 Task: In the Contact  'MarryJohnson21@abc7ny.com', schedule and save the meeting with title: 'Product Demo and Service Presentation', Select date: '21 August, 2023', select start time: 10:30:AM. Add location in person New York with meeting description: Kindly join this meeting to understand Product Demo and Service Presentation.. Logged in from softage.1@softage.net
Action: Mouse moved to (96, 63)
Screenshot: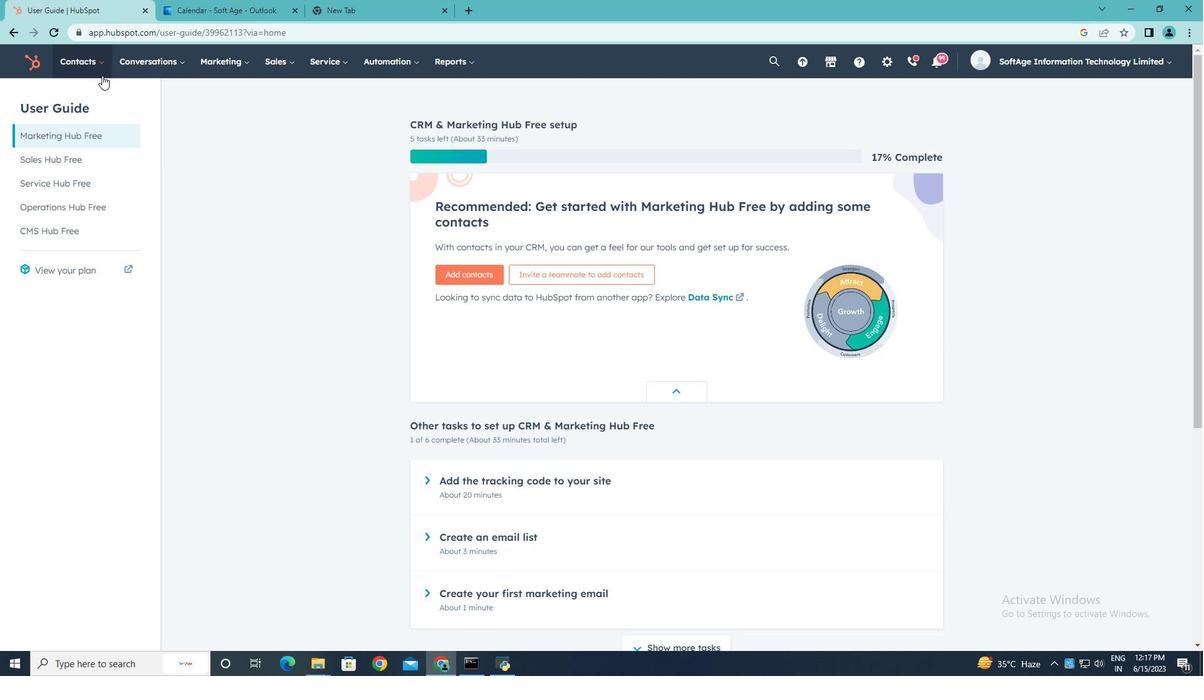 
Action: Mouse pressed left at (96, 63)
Screenshot: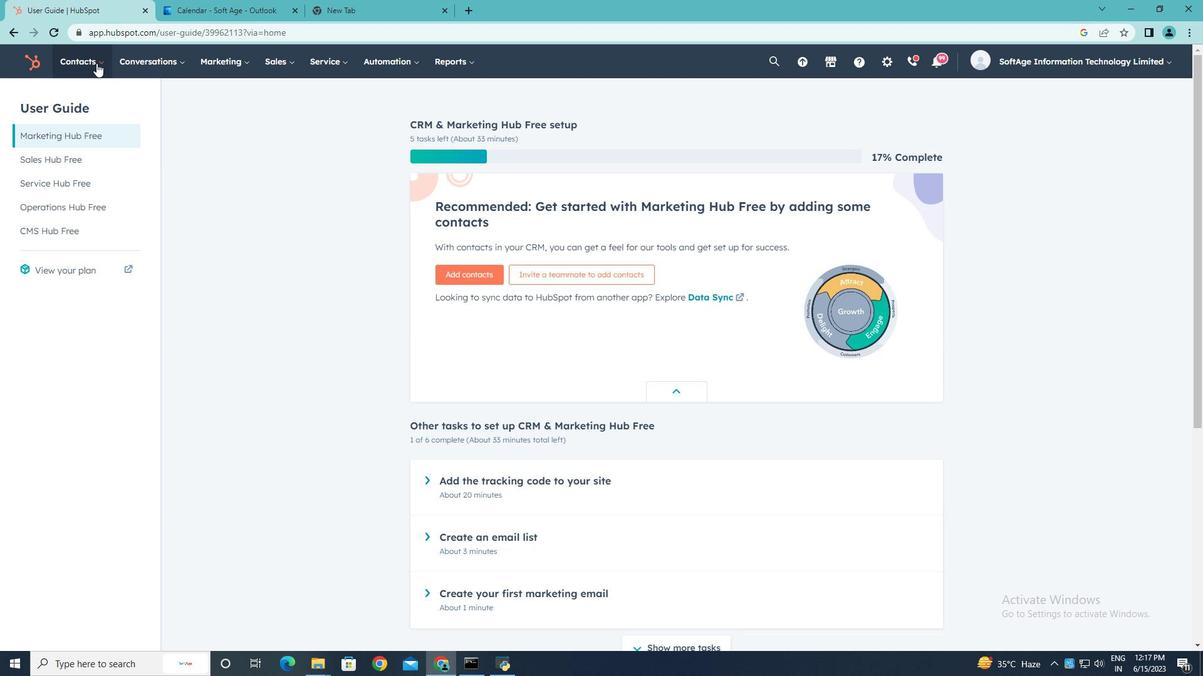 
Action: Mouse moved to (89, 91)
Screenshot: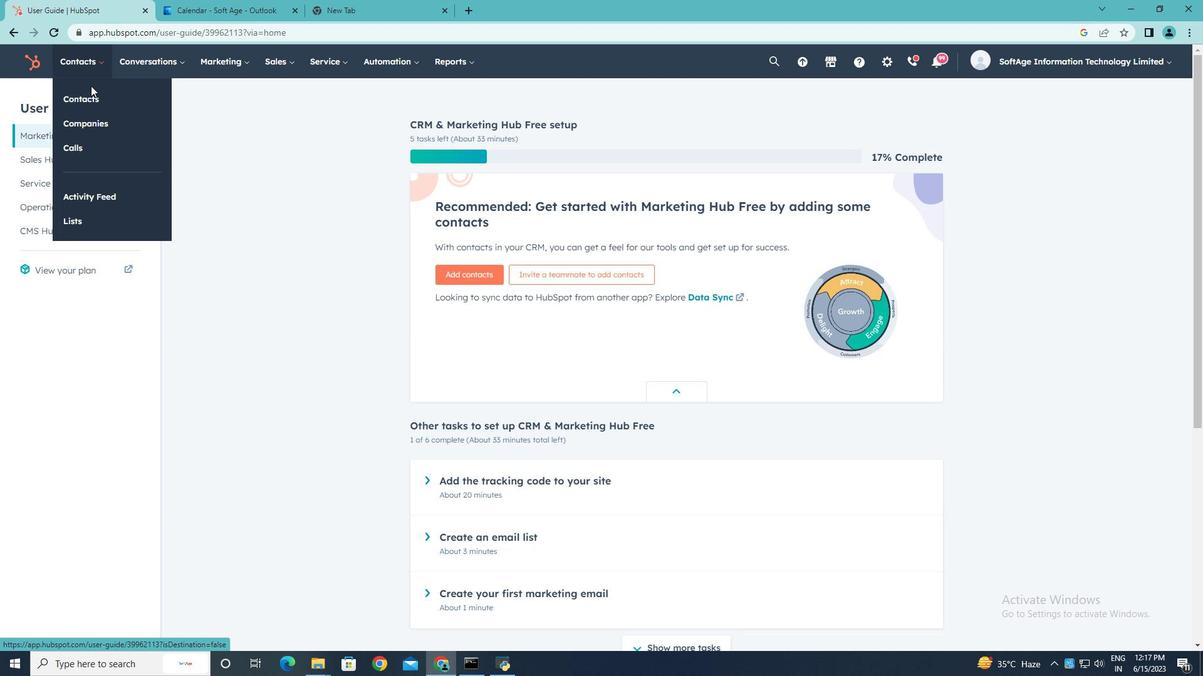 
Action: Mouse pressed left at (89, 91)
Screenshot: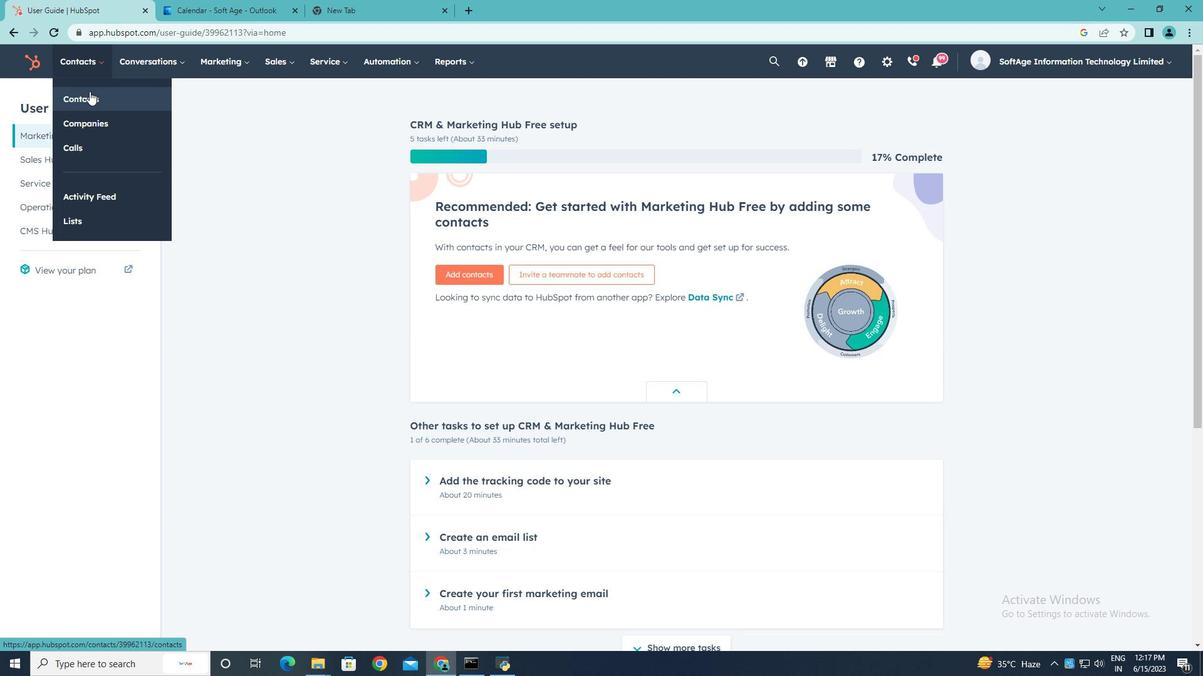 
Action: Mouse moved to (90, 205)
Screenshot: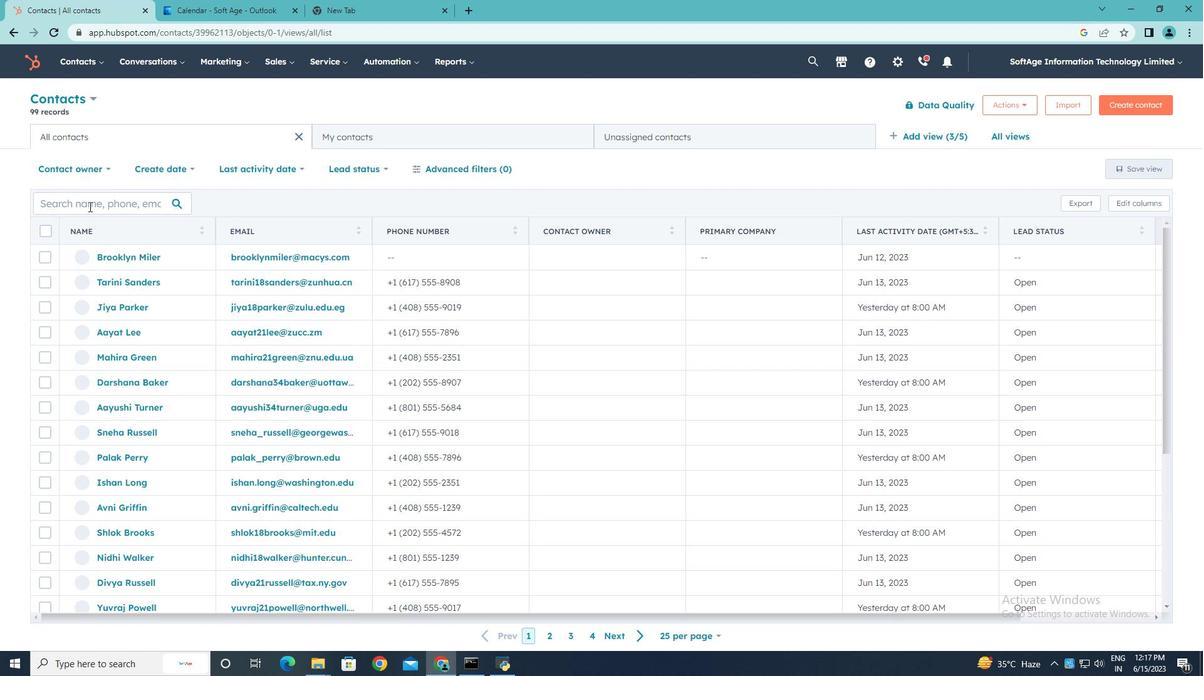 
Action: Mouse pressed left at (90, 205)
Screenshot: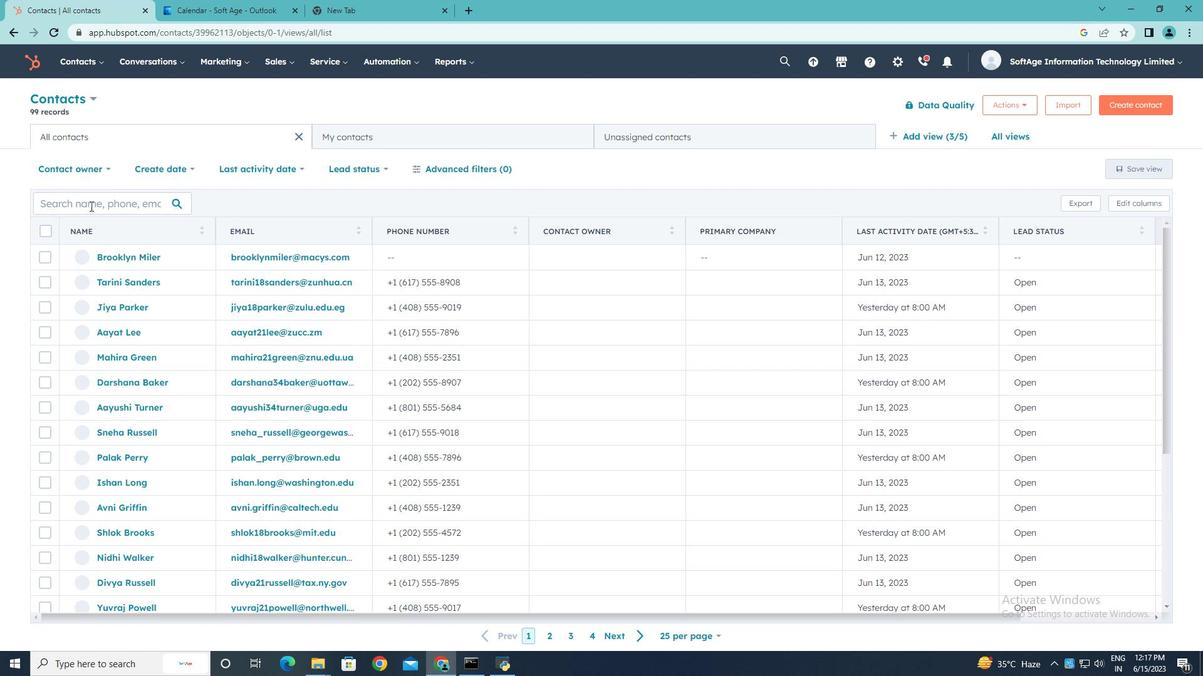 
Action: Mouse moved to (90, 205)
Screenshot: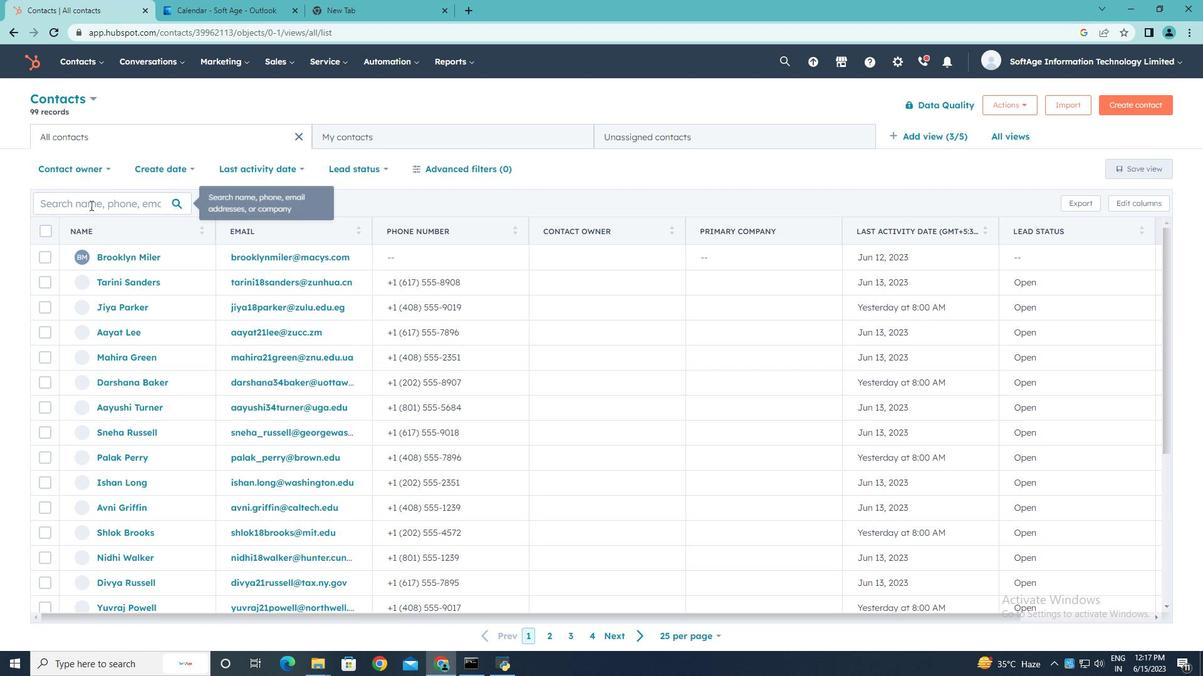 
Action: Key pressed <Key.shift>Marry<Key.shift>Johnson21<Key.shift><Key.shift><Key.shift><Key.shift><Key.shift><Key.shift><Key.shift>@abc7ny.com
Screenshot: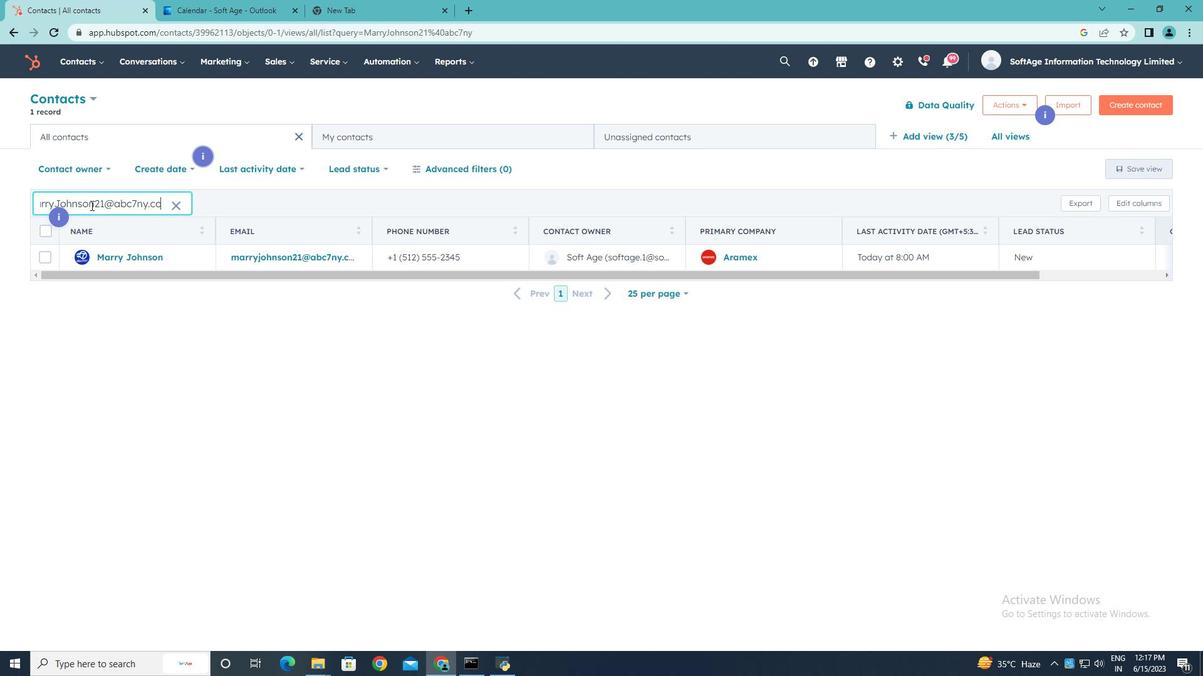 
Action: Mouse moved to (145, 259)
Screenshot: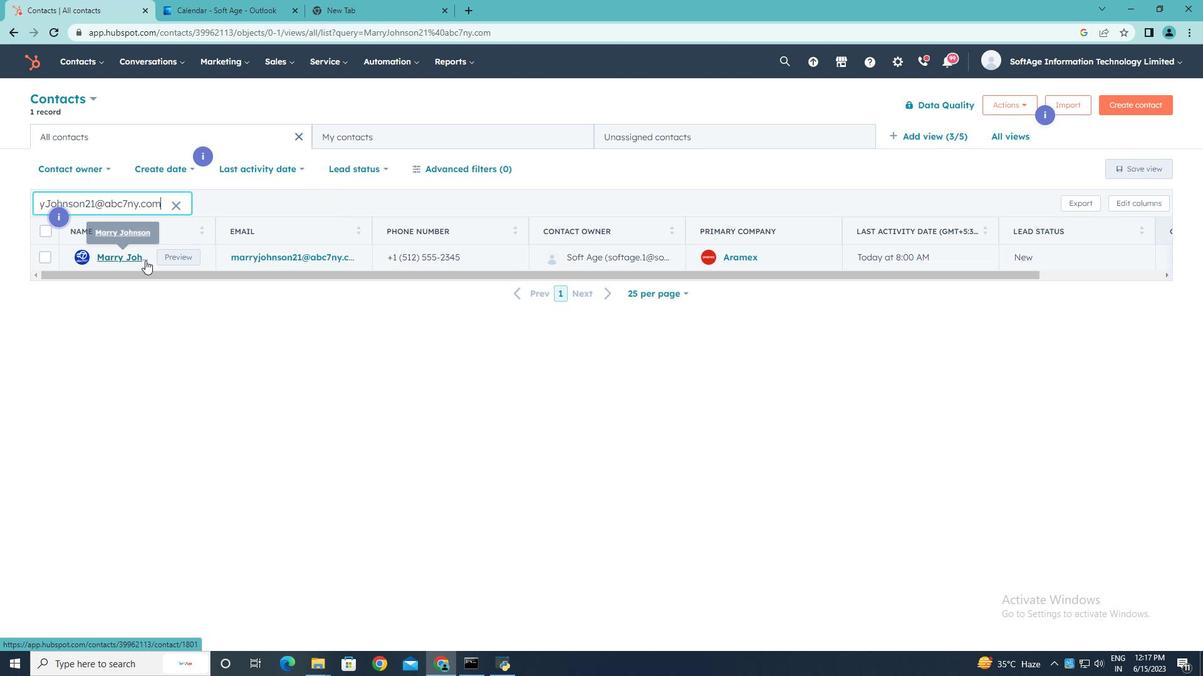 
Action: Mouse pressed left at (145, 259)
Screenshot: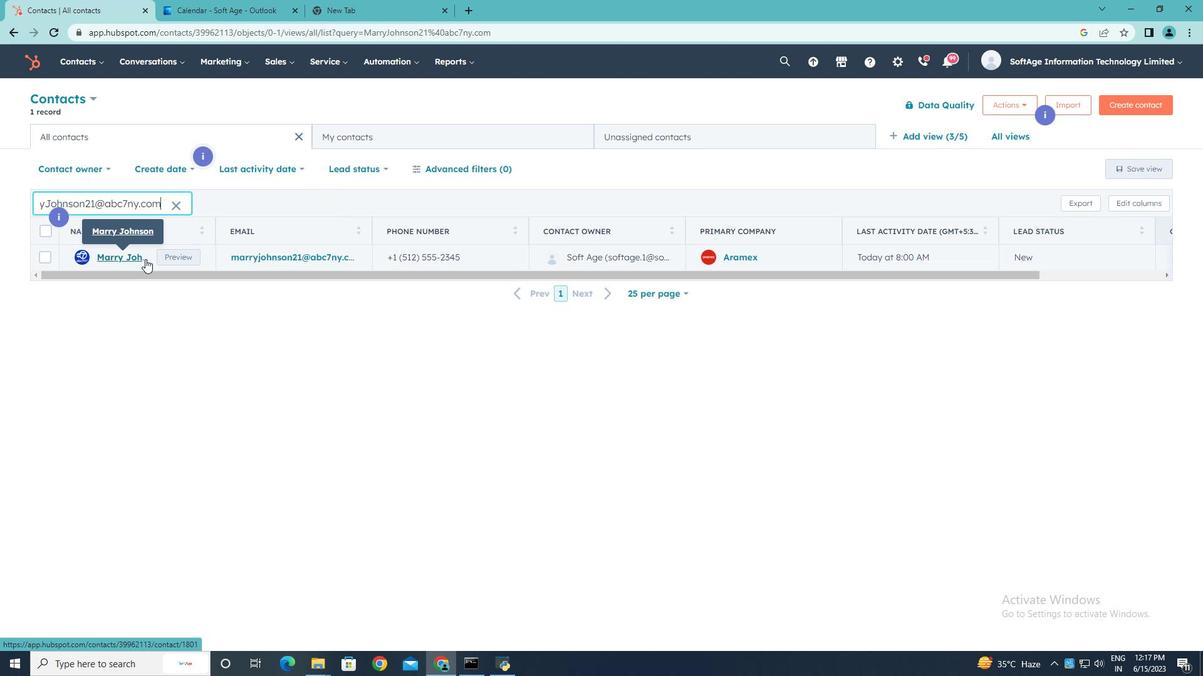 
Action: Mouse moved to (199, 204)
Screenshot: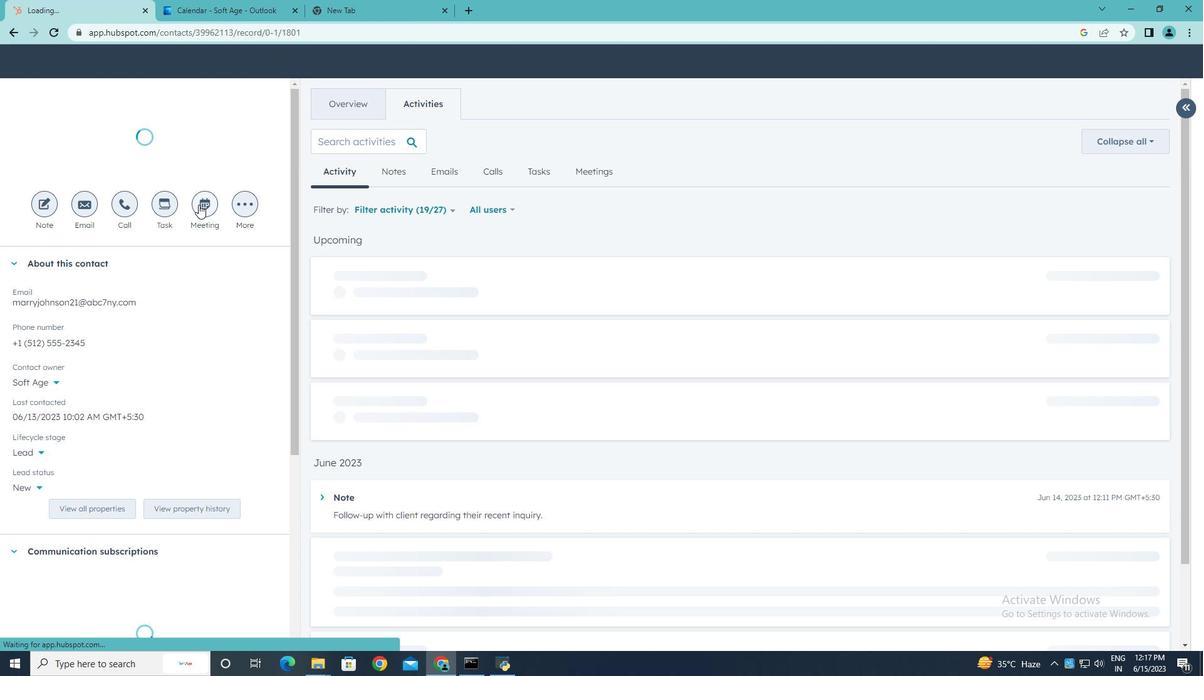 
Action: Mouse pressed left at (199, 204)
Screenshot: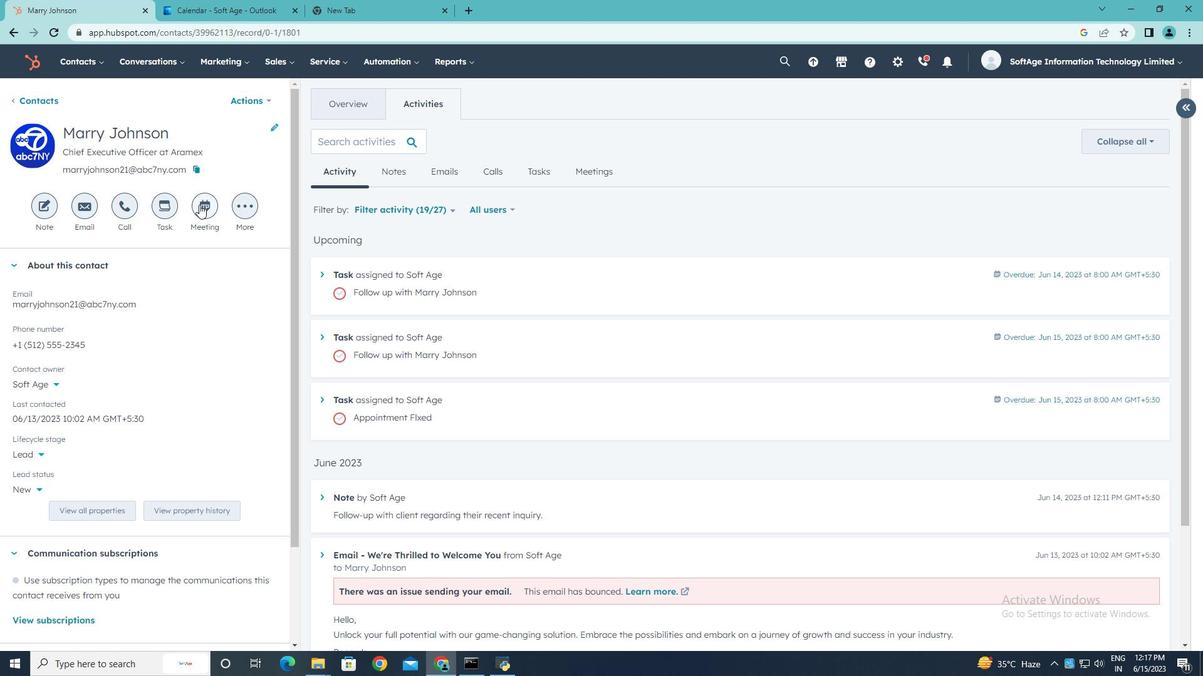 
Action: Key pressed <Key.shift>Product<Key.space><Key.shift>Demo<Key.space>and<Key.space><Key.shift>Service<Key.space><Key.shift>Presentation.
Screenshot: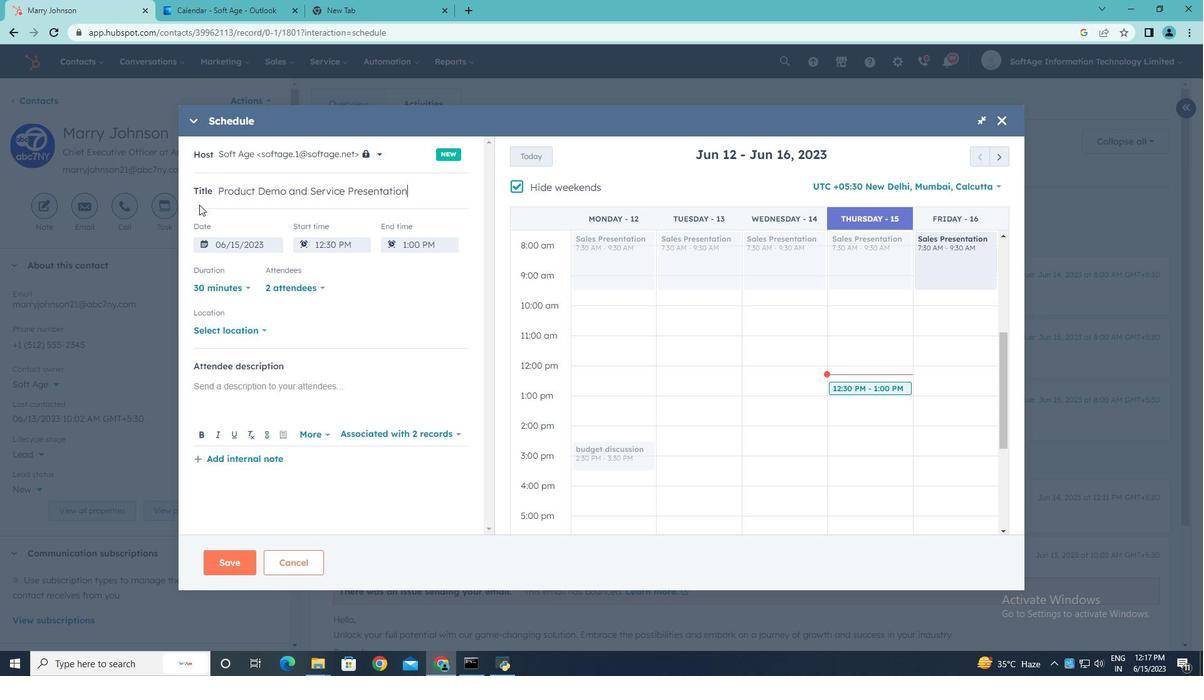 
Action: Mouse moved to (515, 187)
Screenshot: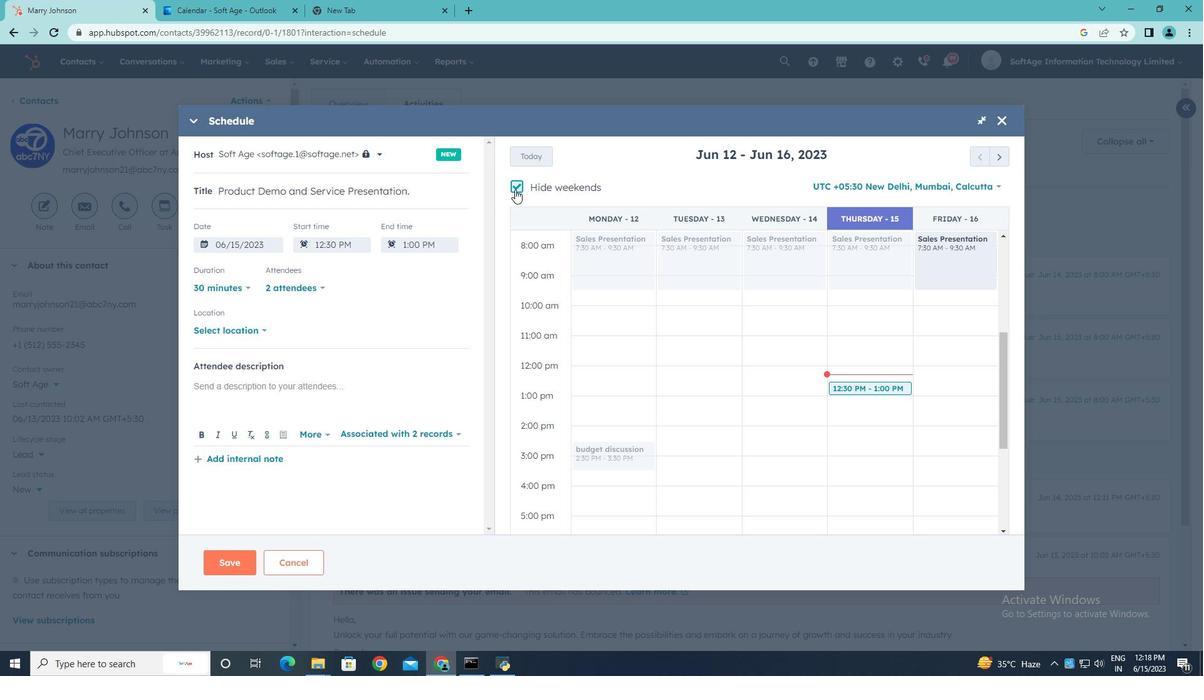 
Action: Mouse pressed left at (515, 187)
Screenshot: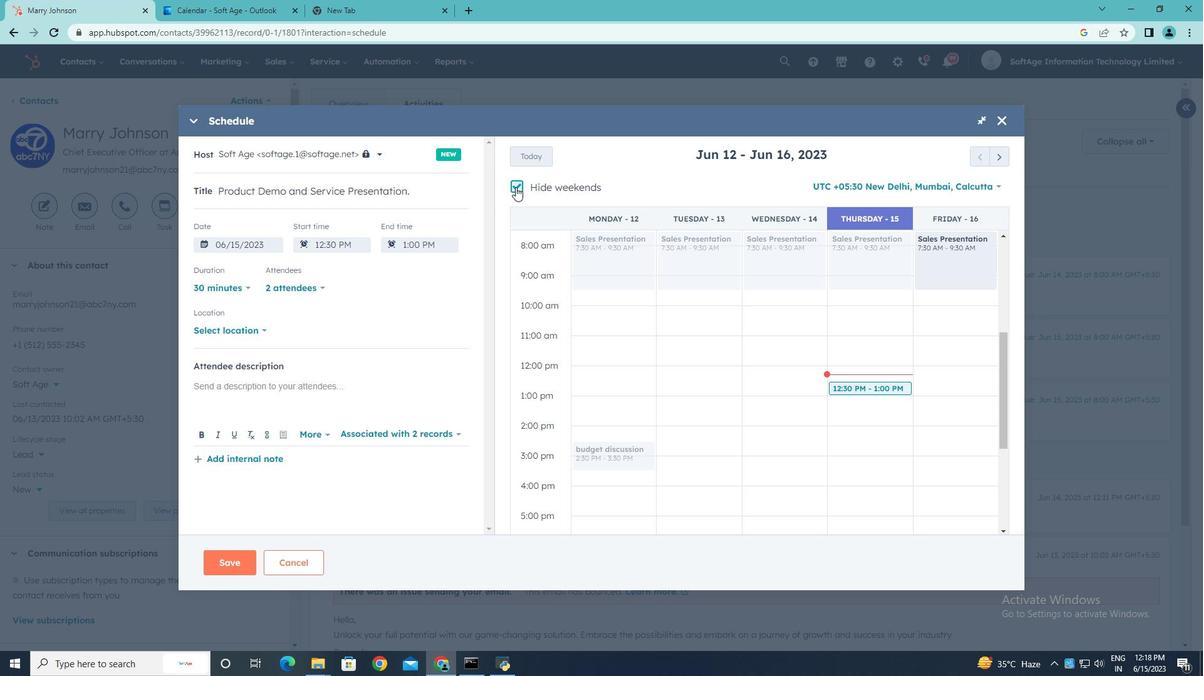 
Action: Mouse moved to (1000, 157)
Screenshot: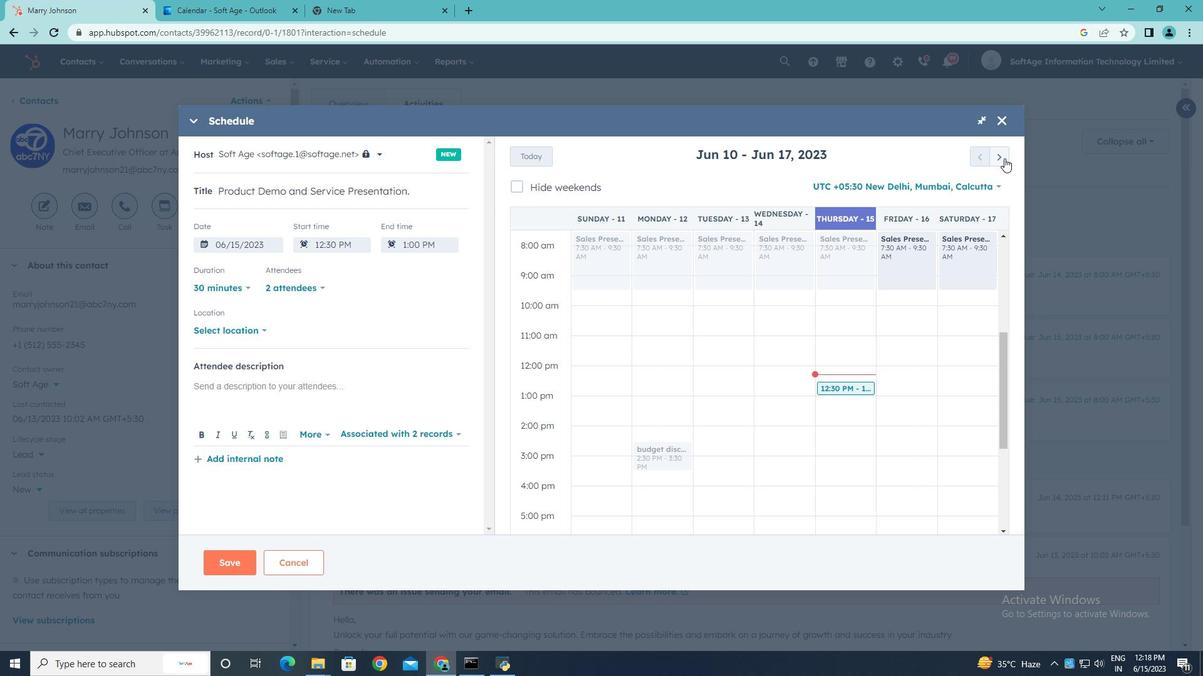 
Action: Mouse pressed left at (1000, 157)
Screenshot: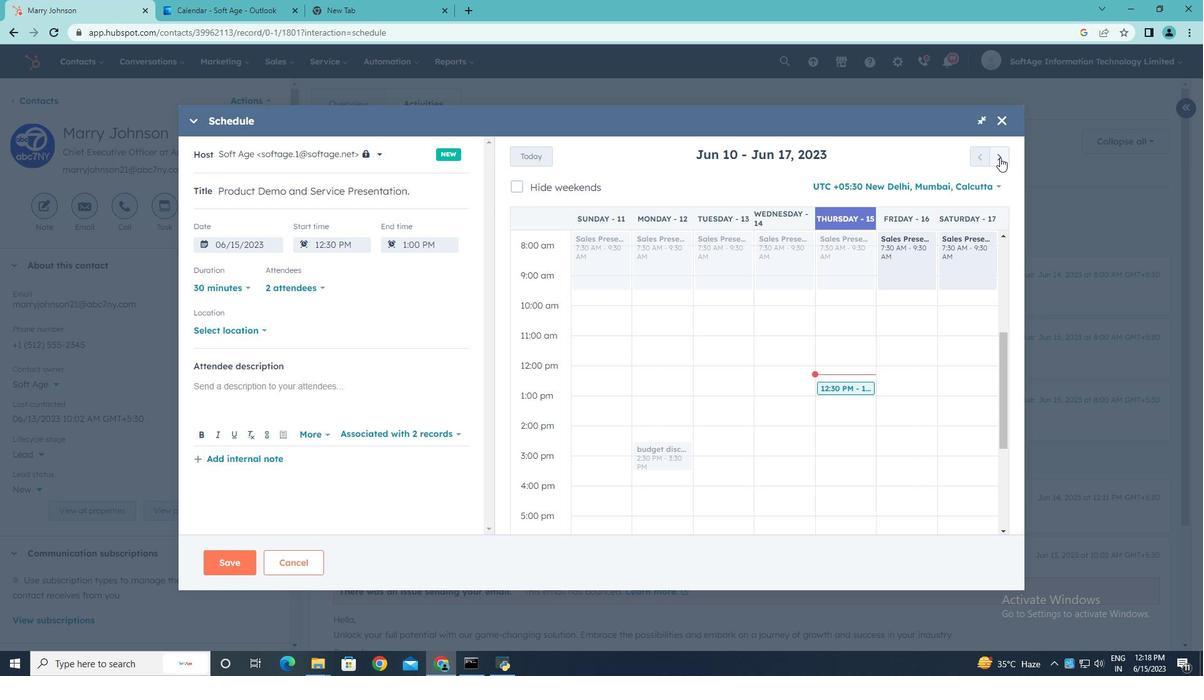 
Action: Mouse pressed left at (1000, 157)
Screenshot: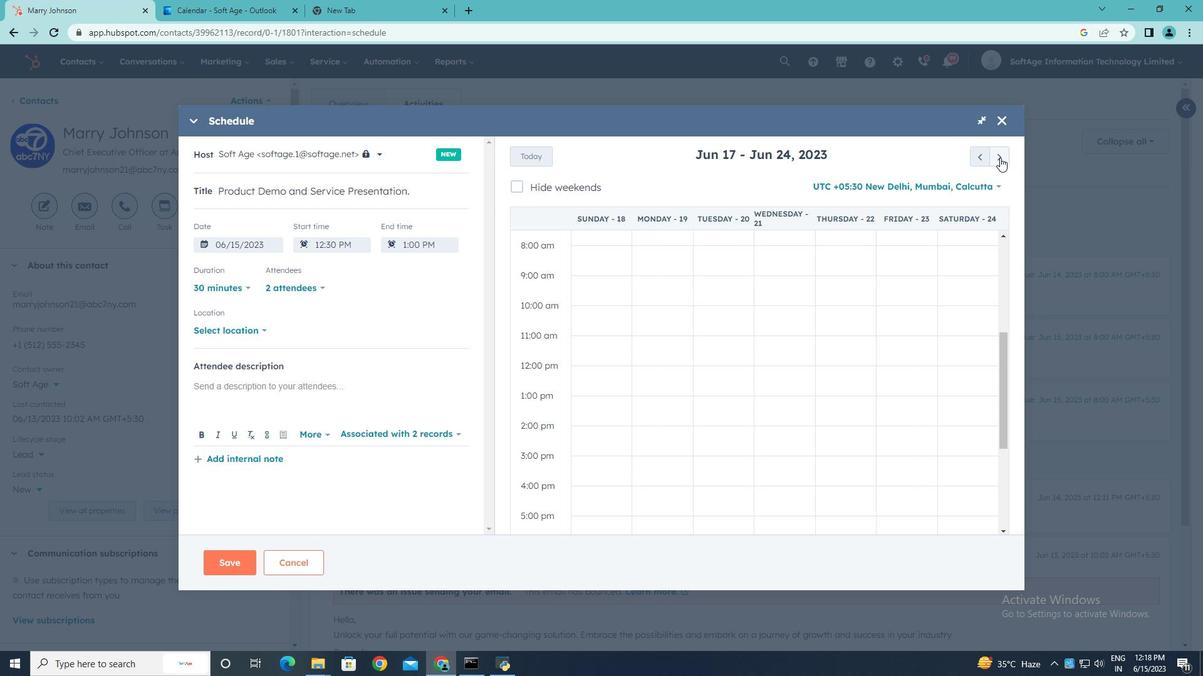 
Action: Mouse pressed left at (1000, 157)
Screenshot: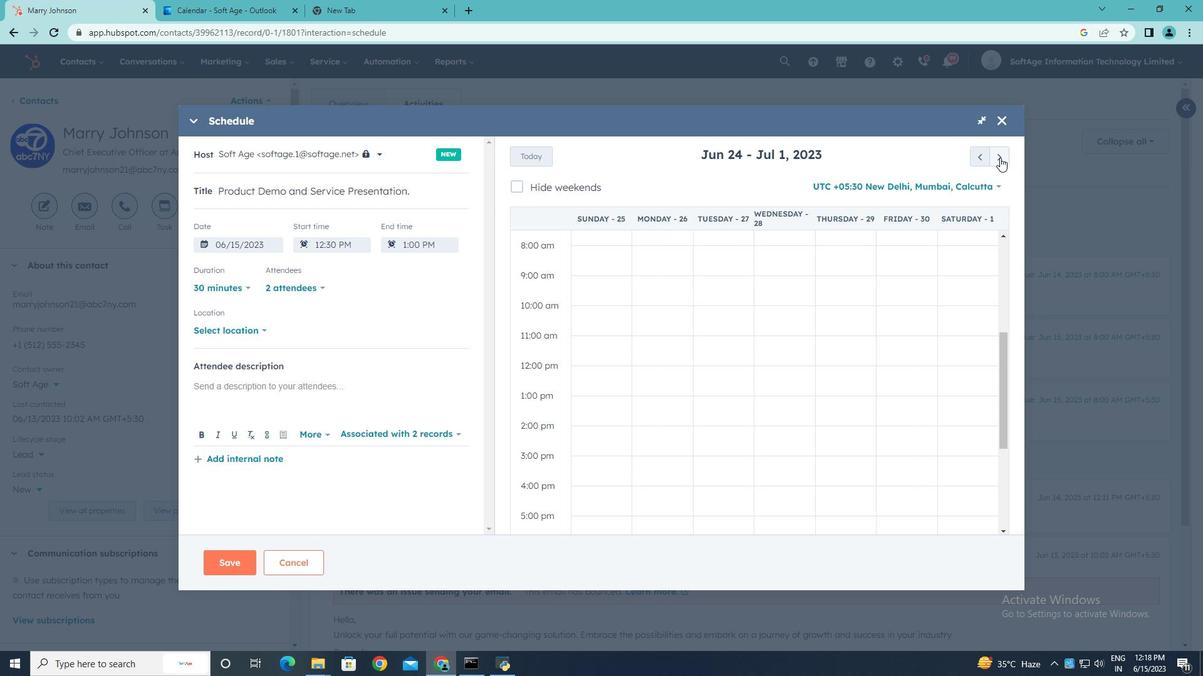 
Action: Mouse pressed left at (1000, 157)
Screenshot: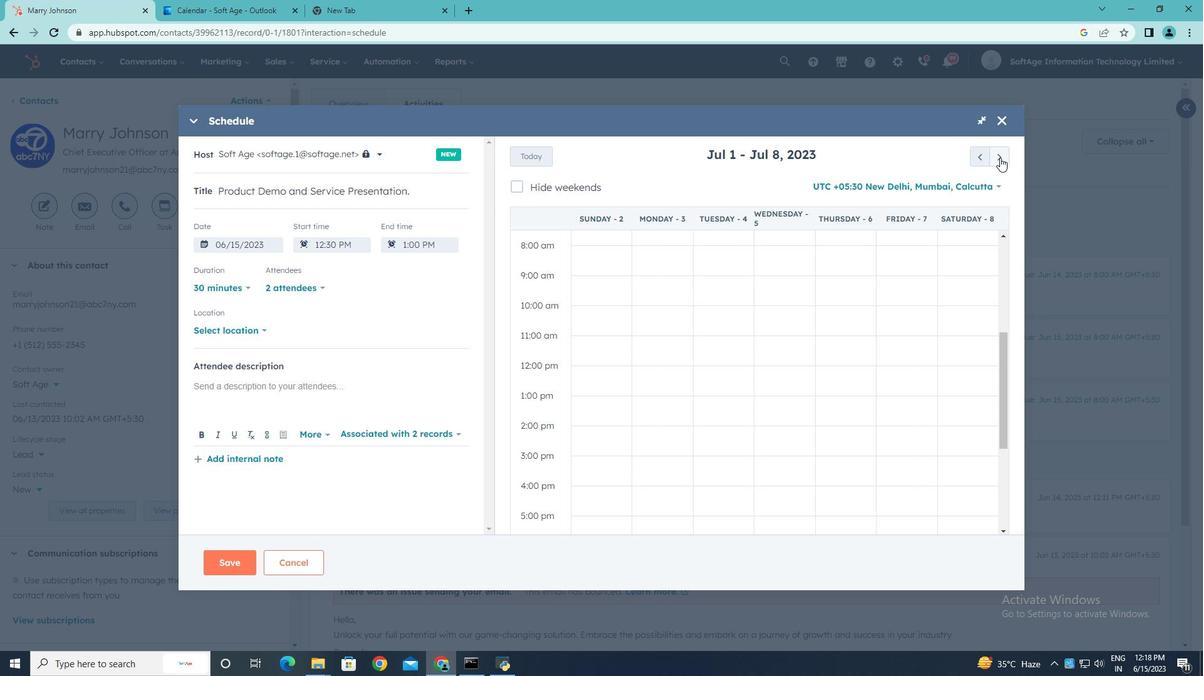 
Action: Mouse pressed left at (1000, 157)
Screenshot: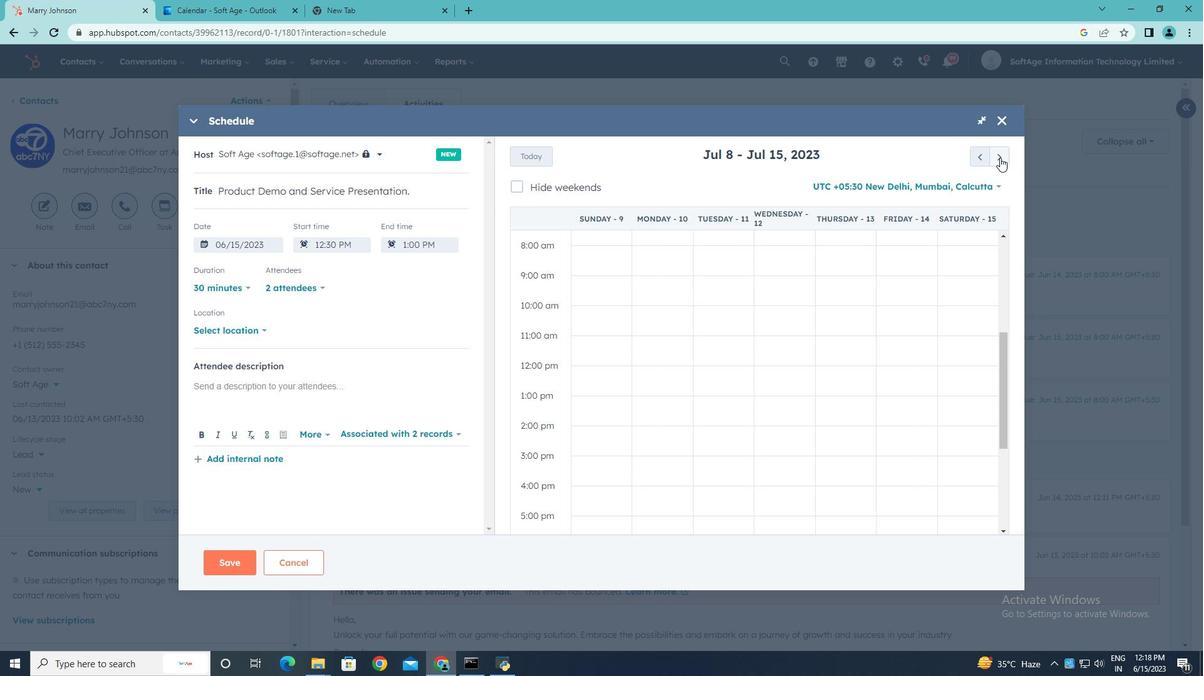 
Action: Mouse pressed left at (1000, 157)
Screenshot: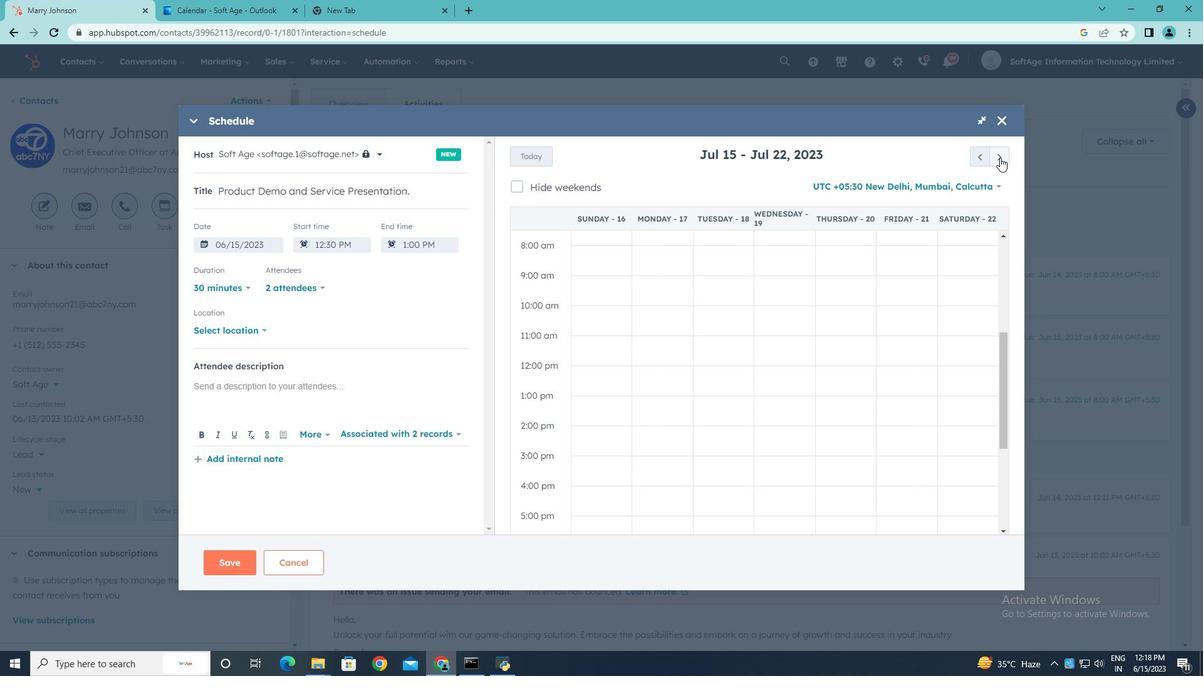 
Action: Mouse pressed left at (1000, 157)
Screenshot: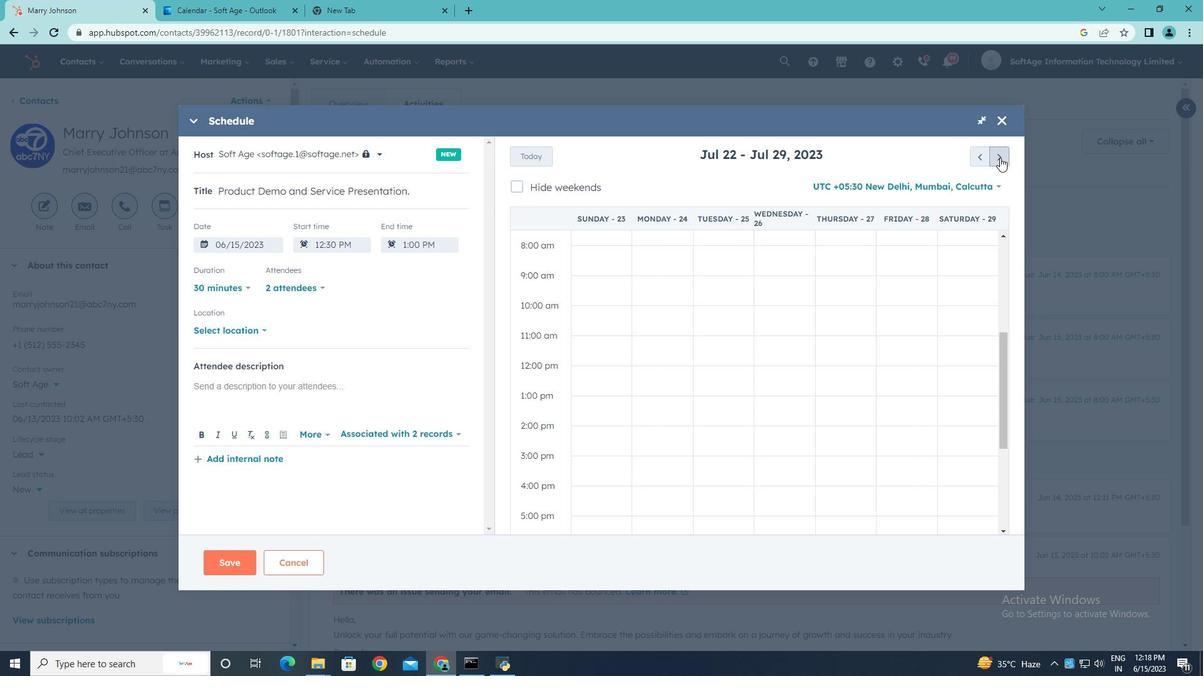 
Action: Mouse pressed left at (1000, 157)
Screenshot: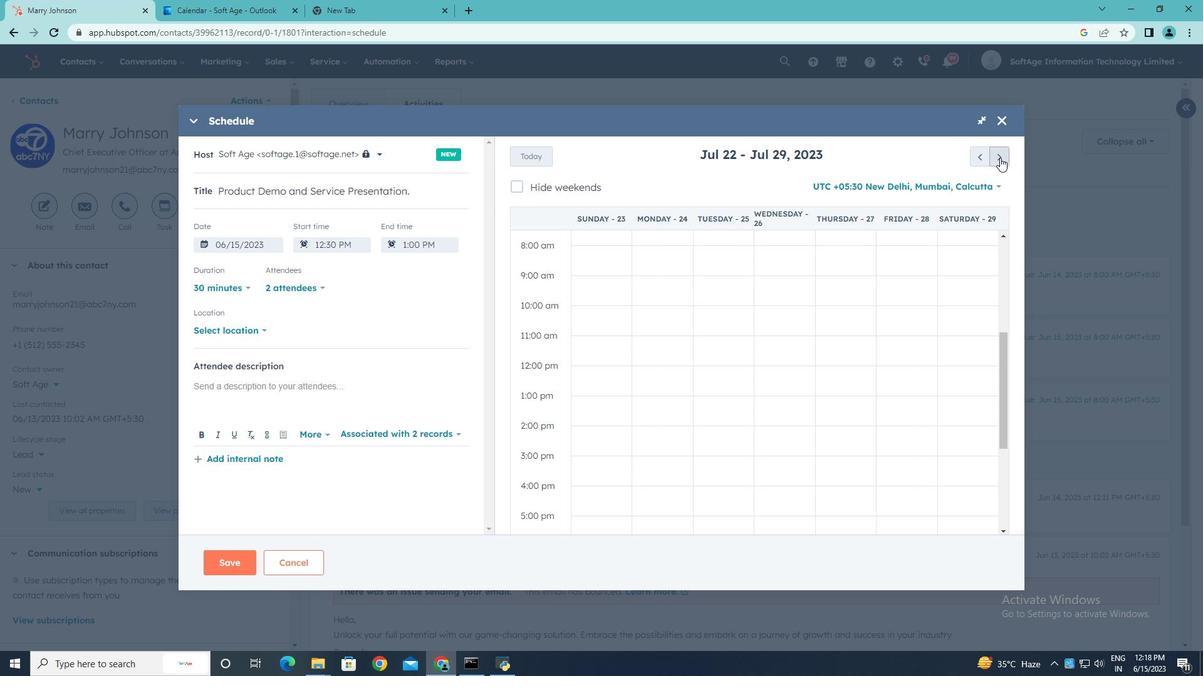 
Action: Mouse pressed left at (1000, 157)
Screenshot: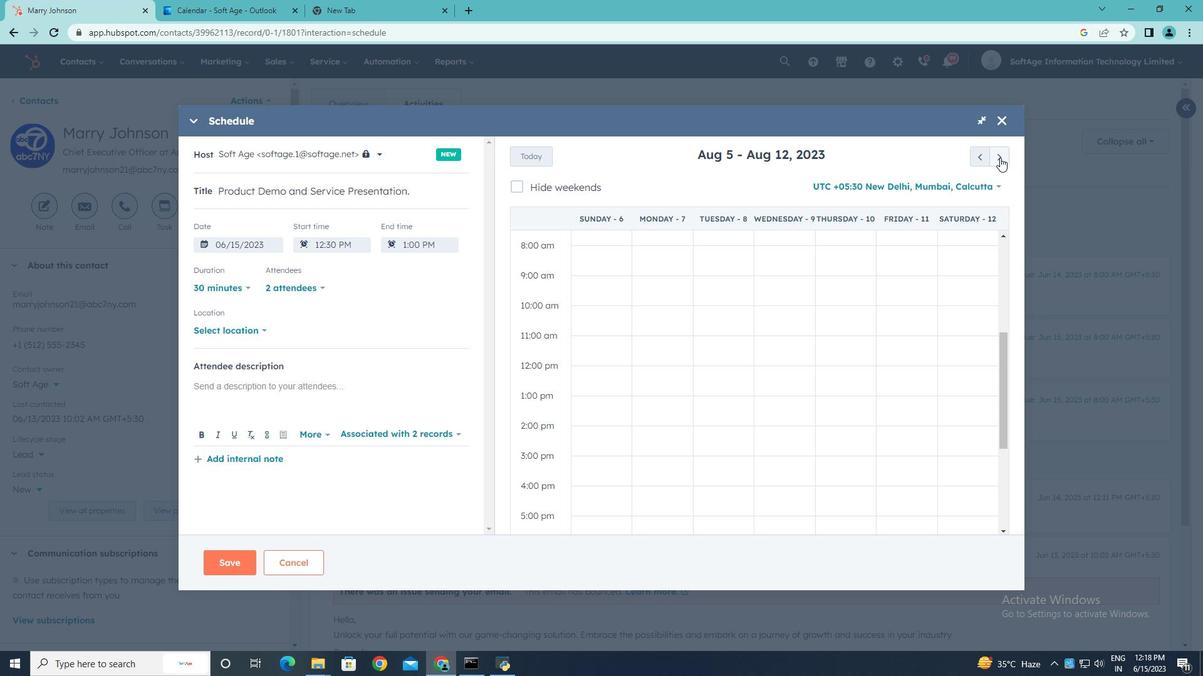 
Action: Mouse pressed left at (1000, 157)
Screenshot: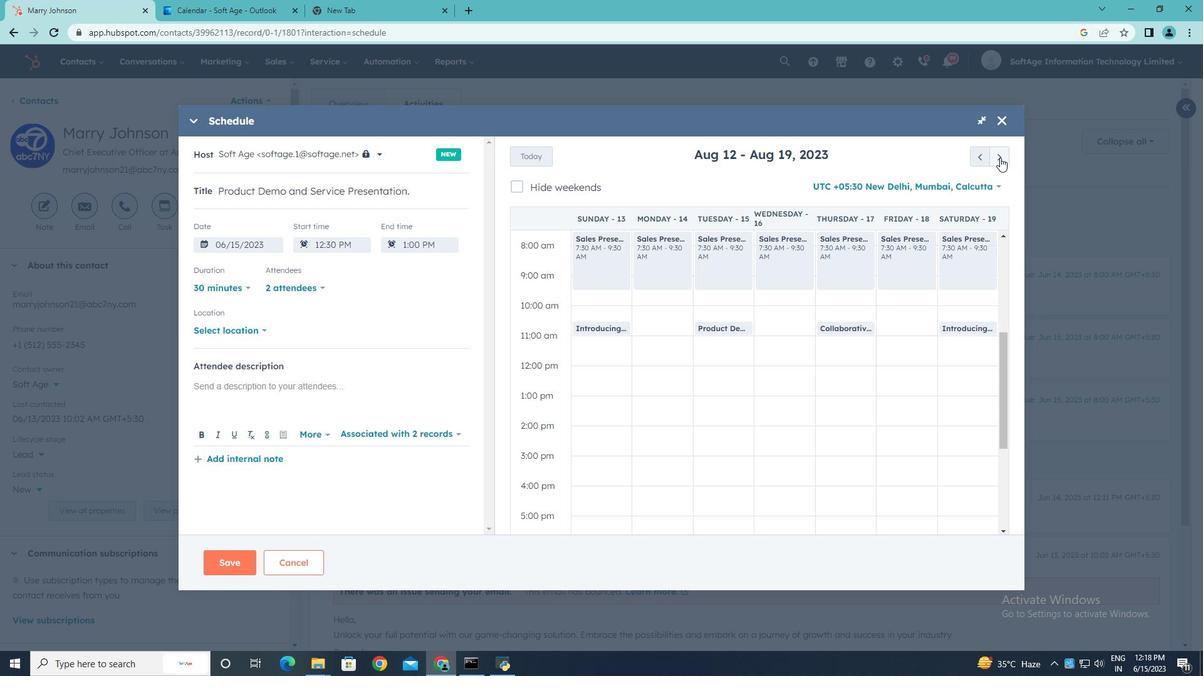 
Action: Mouse moved to (652, 328)
Screenshot: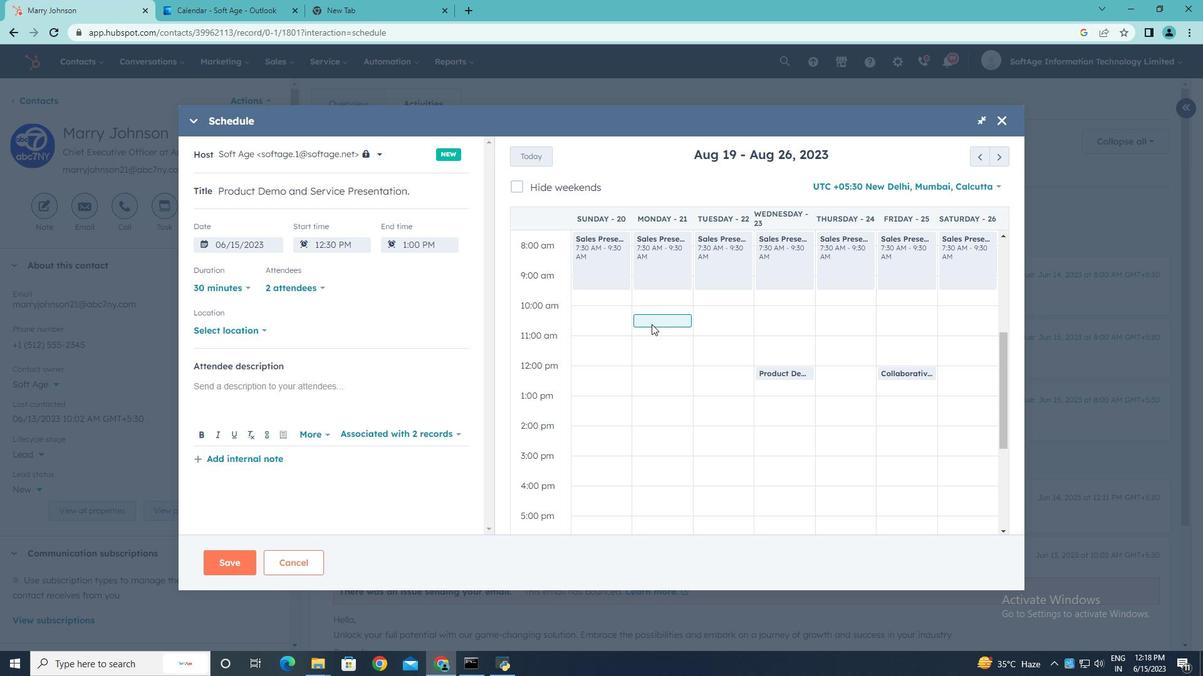 
Action: Mouse pressed left at (652, 328)
Screenshot: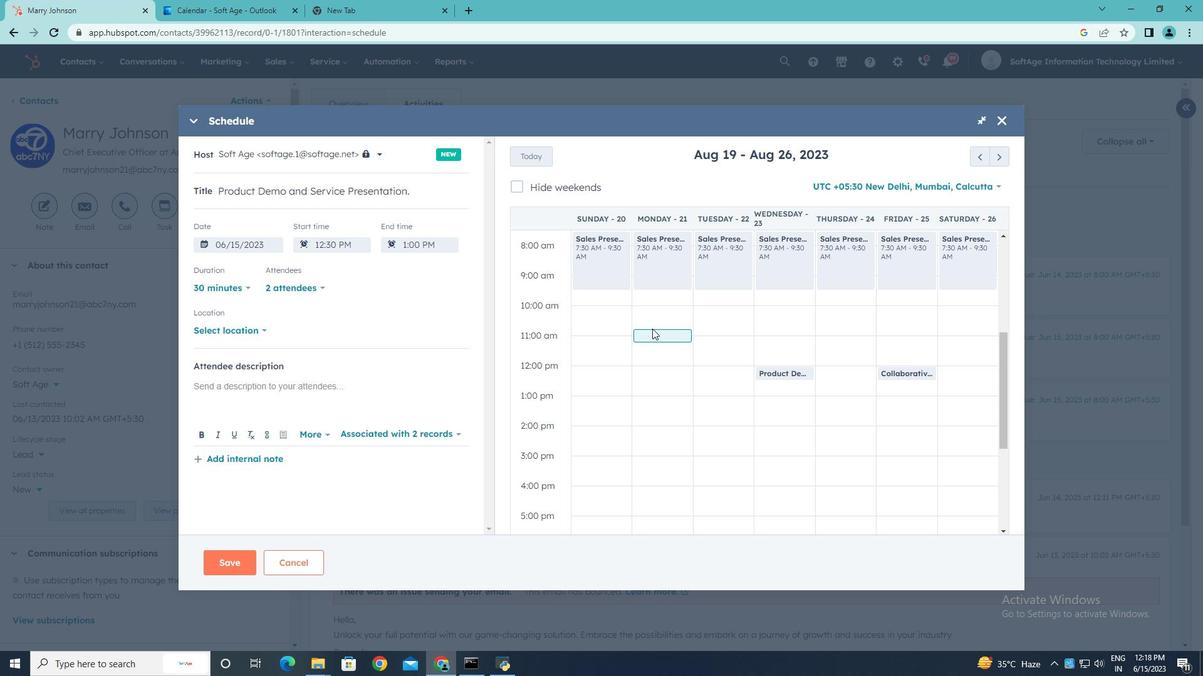 
Action: Mouse moved to (651, 321)
Screenshot: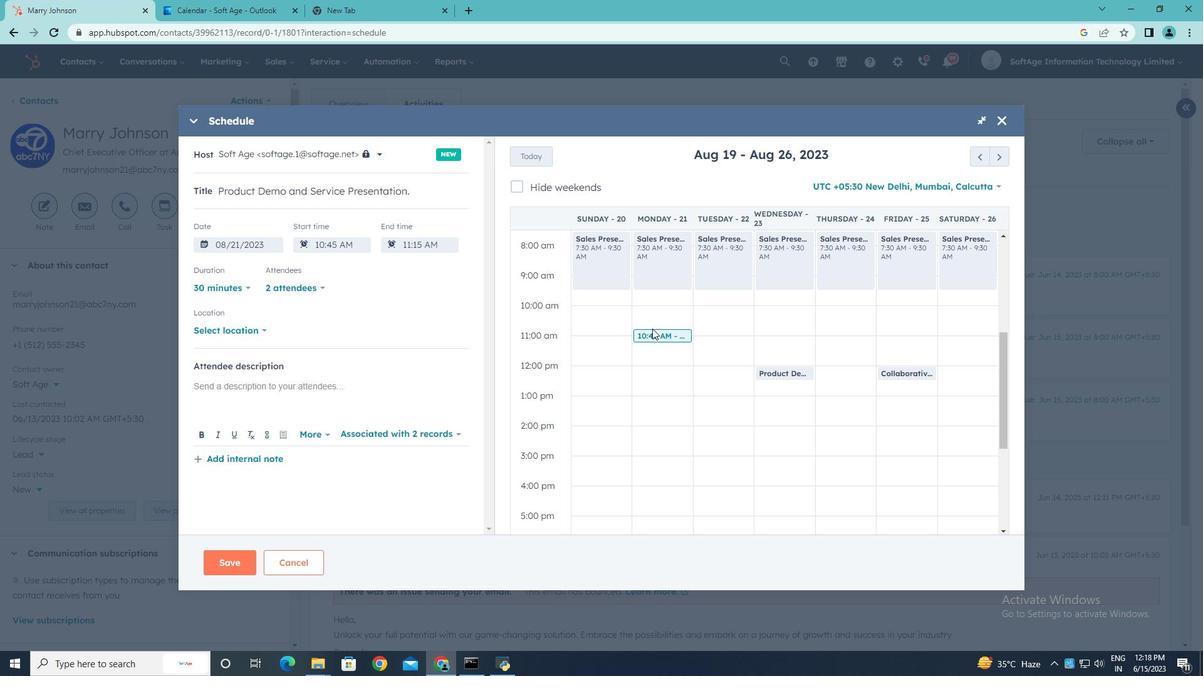
Action: Mouse pressed left at (651, 321)
Screenshot: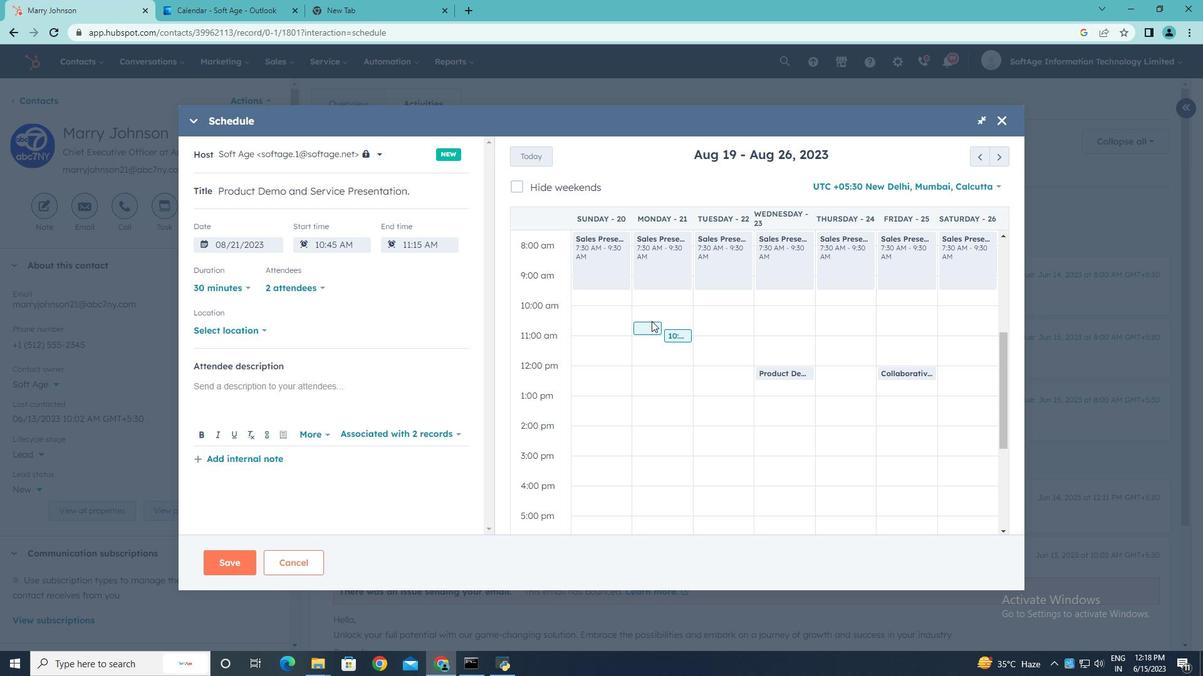 
Action: Mouse moved to (261, 326)
Screenshot: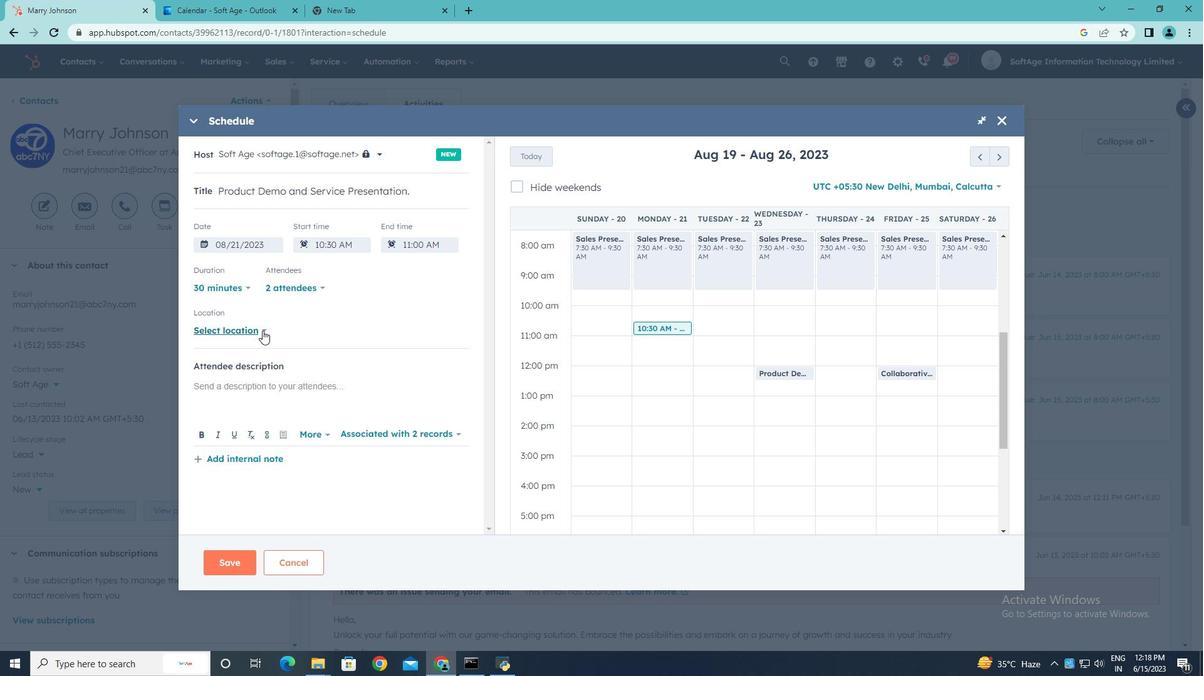 
Action: Mouse pressed left at (261, 326)
Screenshot: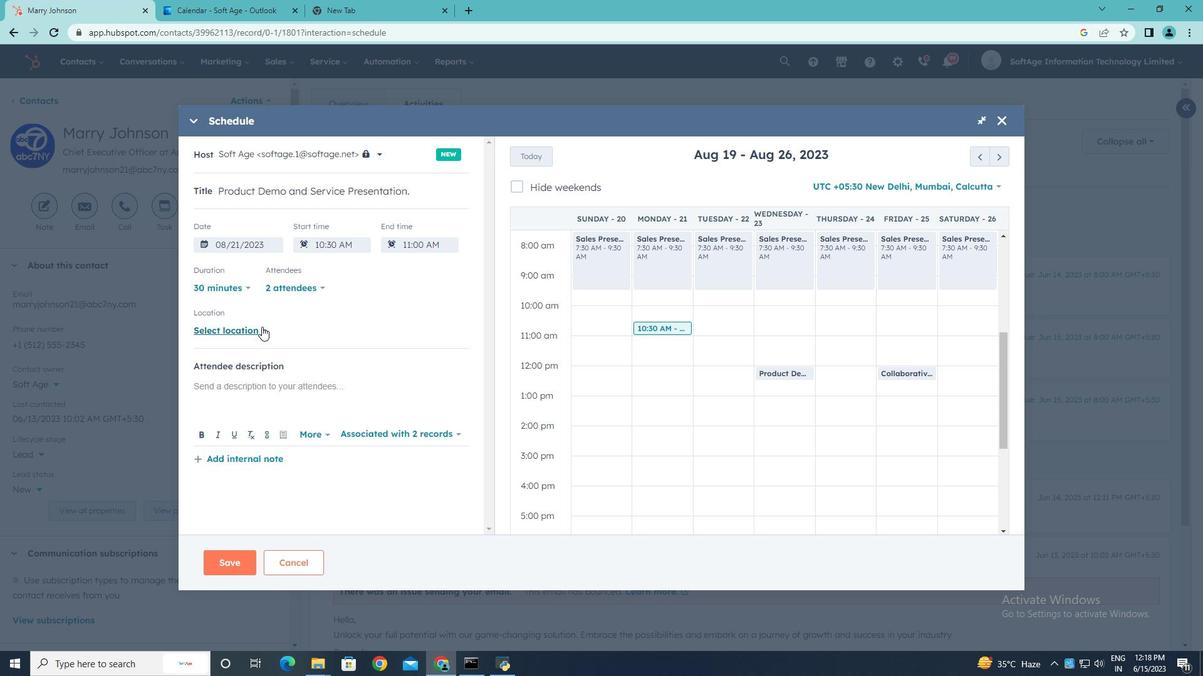 
Action: Mouse moved to (302, 322)
Screenshot: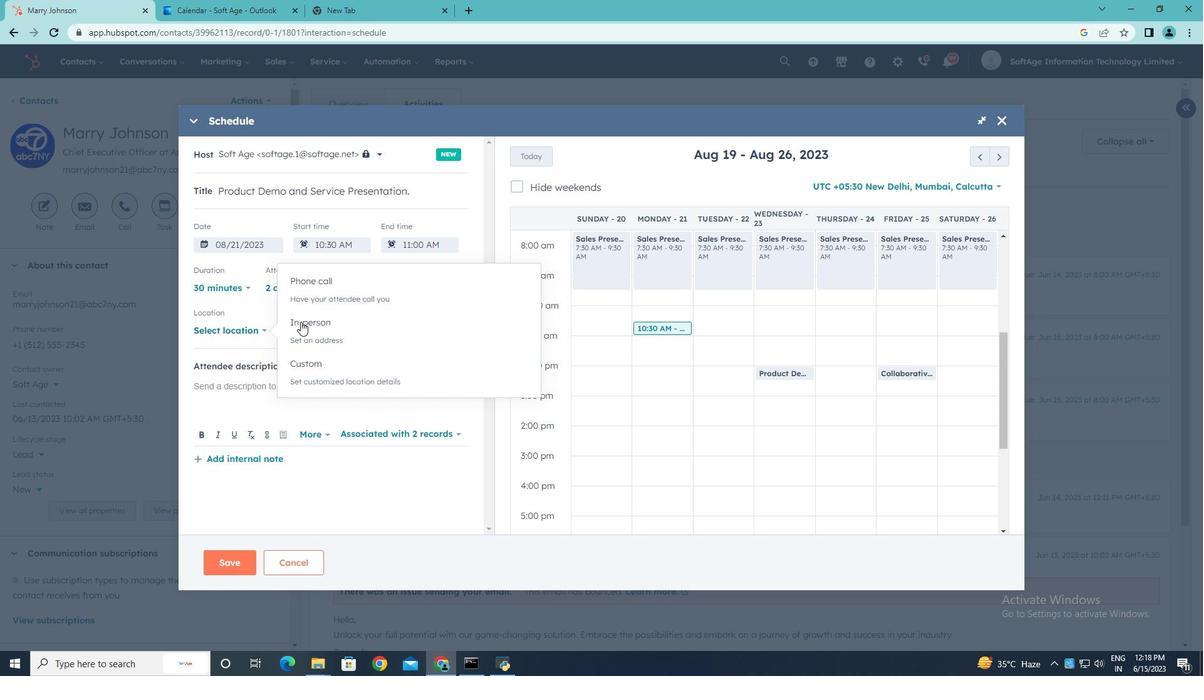 
Action: Mouse pressed left at (302, 322)
Screenshot: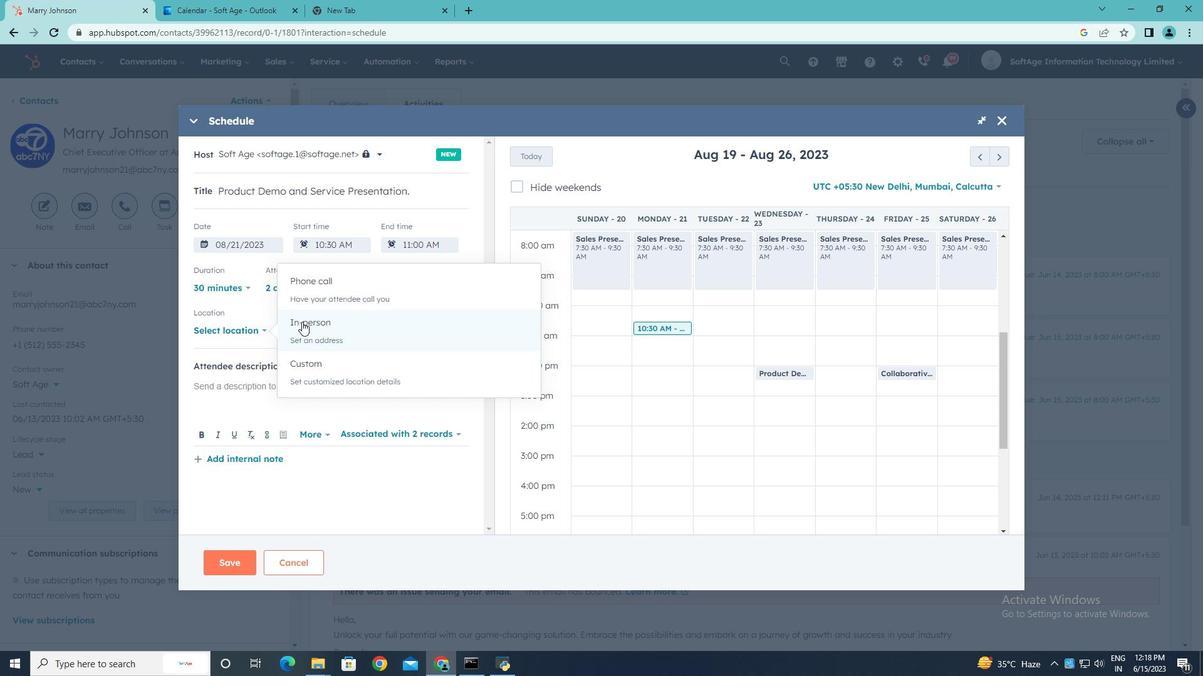 
Action: Mouse moved to (293, 326)
Screenshot: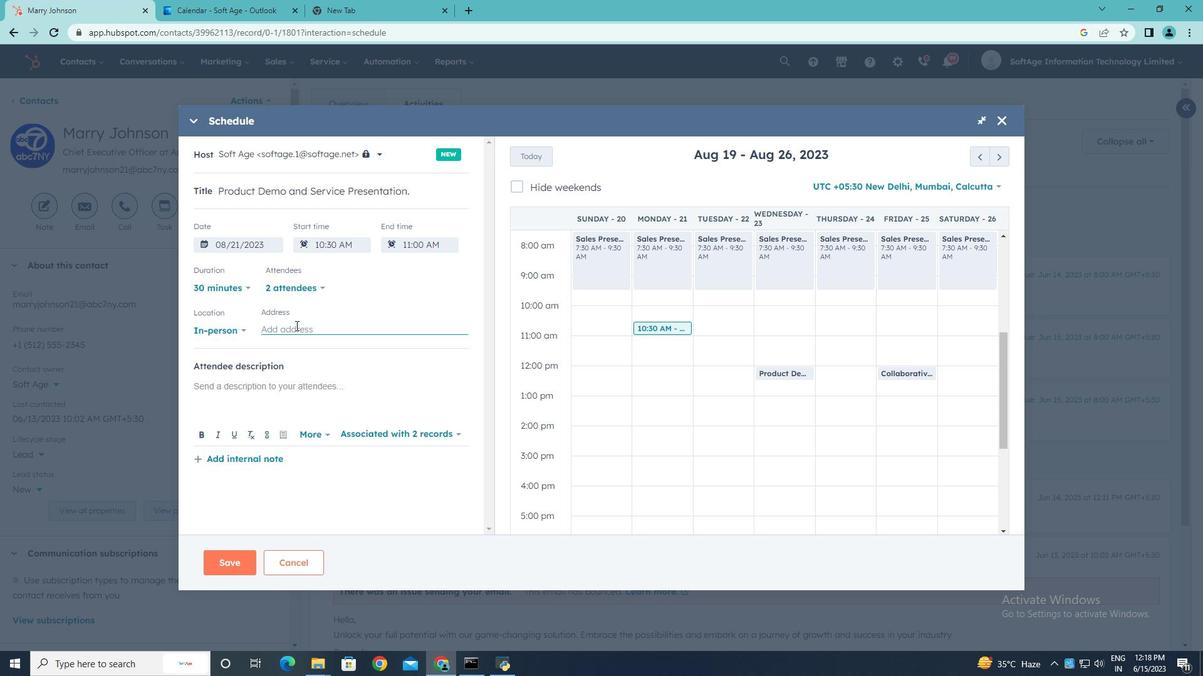 
Action: Mouse pressed left at (293, 326)
Screenshot: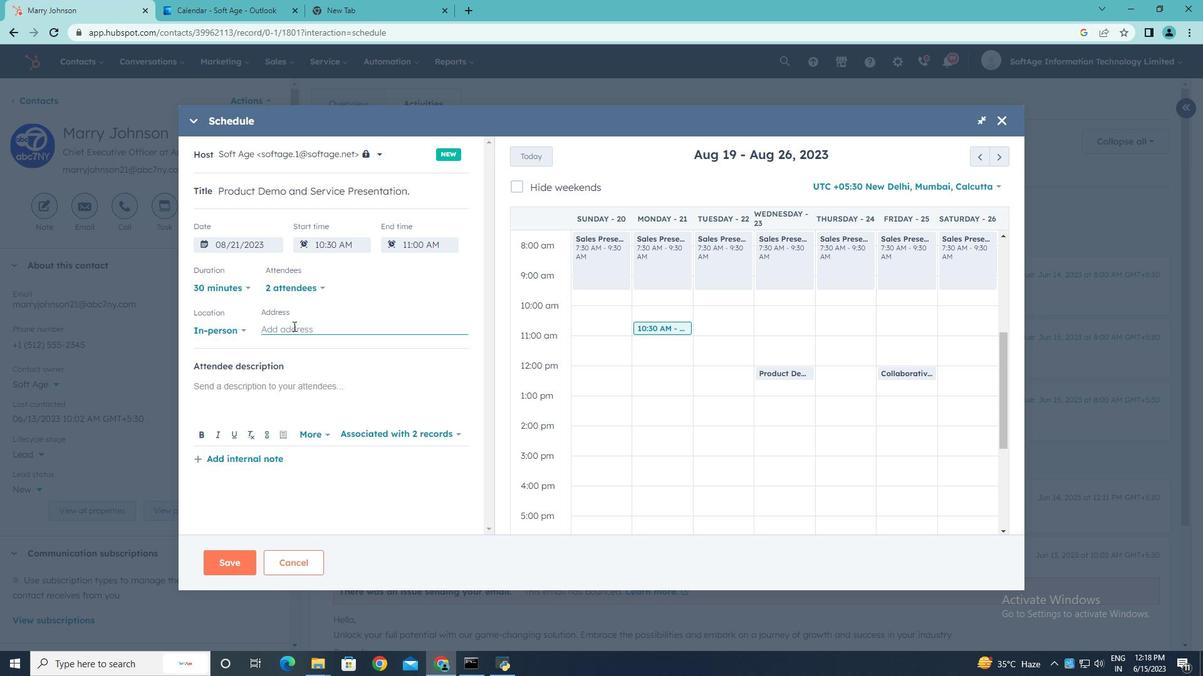 
Action: Key pressed <Key.shift>New<Key.space><Key.shift>York
Screenshot: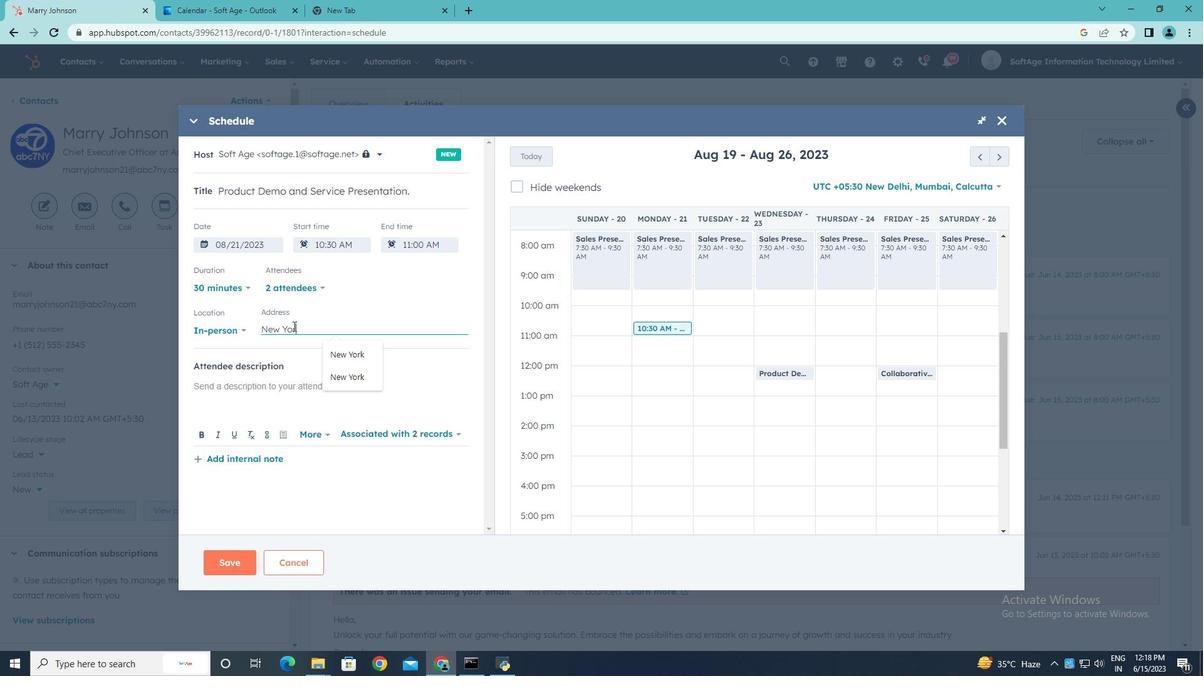 
Action: Mouse moved to (244, 382)
Screenshot: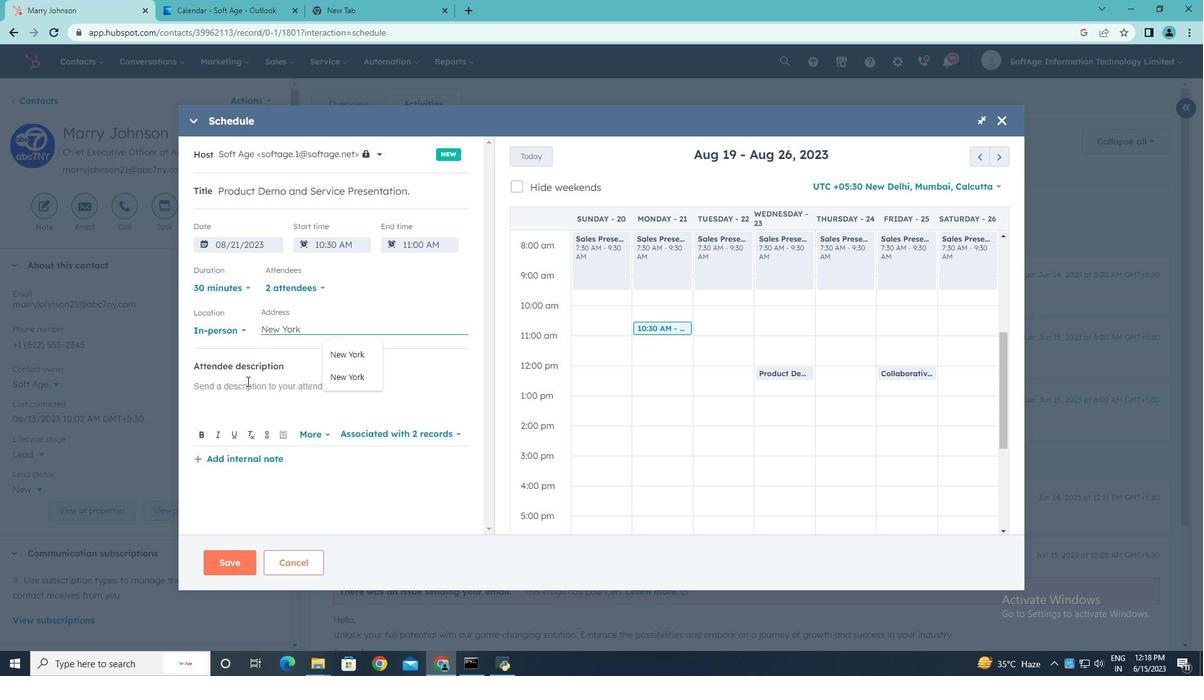 
Action: Mouse pressed left at (244, 382)
Screenshot: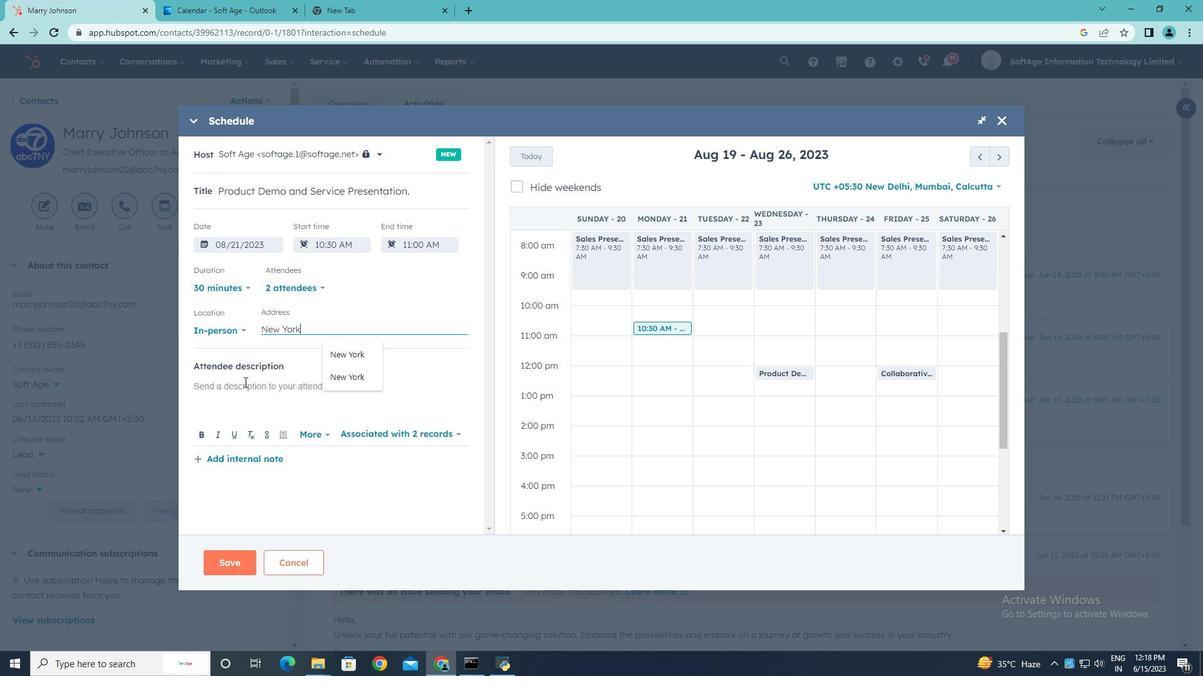 
Action: Key pressed <Key.shift>Kindly<Key.space>join<Key.space>th<Key.backspace><Key.backspace>this<Key.space>meeting<Key.space>to<Key.space><Key.shift>understand<Key.space><Key.shift><Key.shift><Key.shift><Key.shift>Product<Key.space><Key.shift>Demo<Key.space>ans<Key.backspace>d<Key.space><Key.shift><Key.shift><Key.shift><Key.shift><Key.shift><Key.shift><Key.shift><Key.shift><Key.shift><Key.shift>Service<Key.space><Key.shift><Key.shift>Presentation..
Screenshot: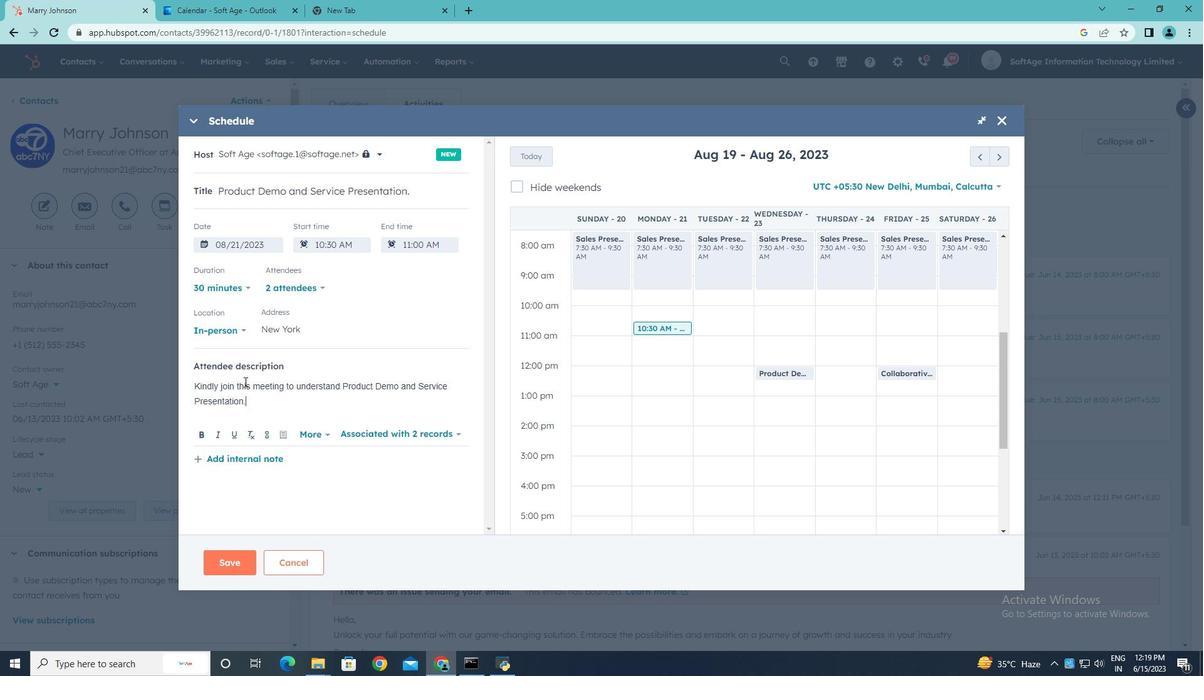 
Action: Mouse moved to (224, 562)
Screenshot: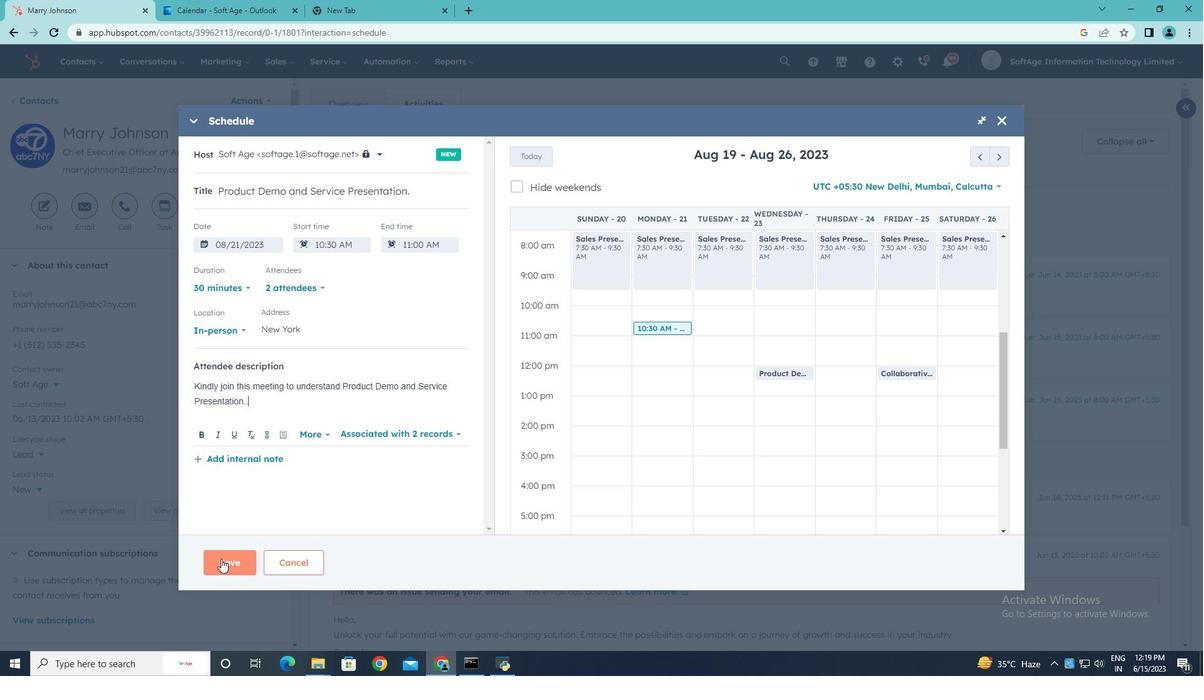 
Action: Mouse pressed left at (224, 562)
Screenshot: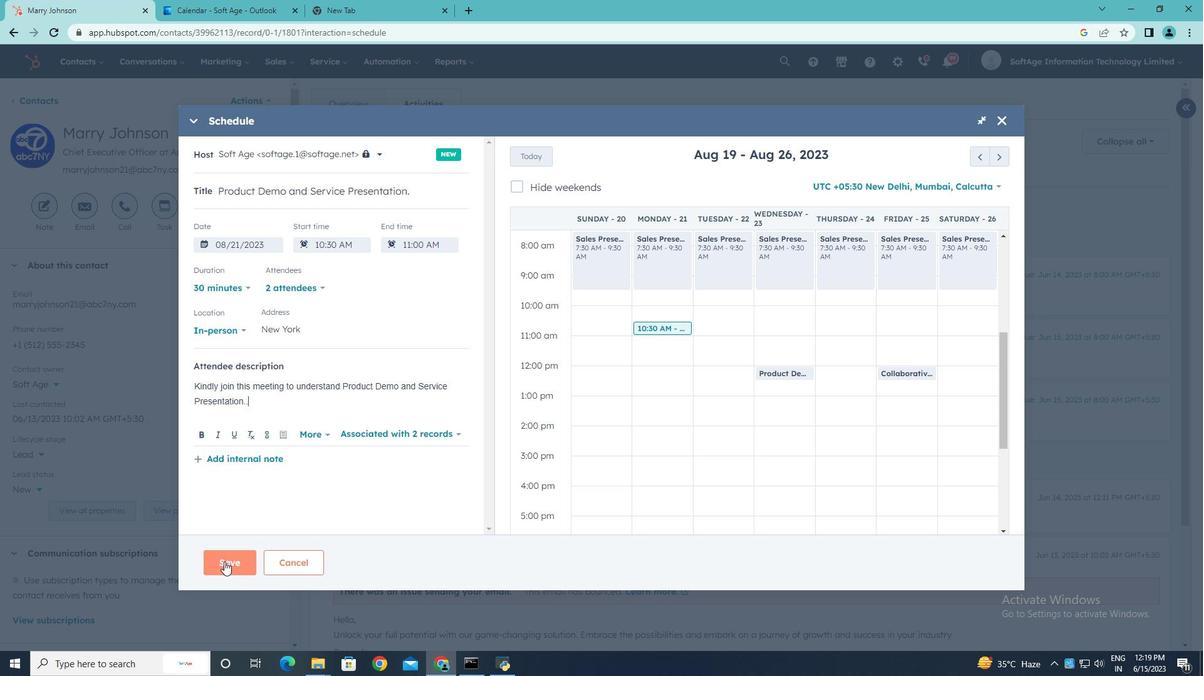 
